 Task: Search one way flight ticket for 4 adults, 2 children, 2 infants in seat and 1 infant on lap in economy from Greenville: Greenville-spartanburg International Airport (roger Milliken Field) to Laramie: Laramie Regional Airport on 5-3-2023. Choice of flights is Westjet. Number of bags: 10 checked bags. Price is upto 100000. Outbound departure time preference is 9:45.
Action: Mouse moved to (338, 134)
Screenshot: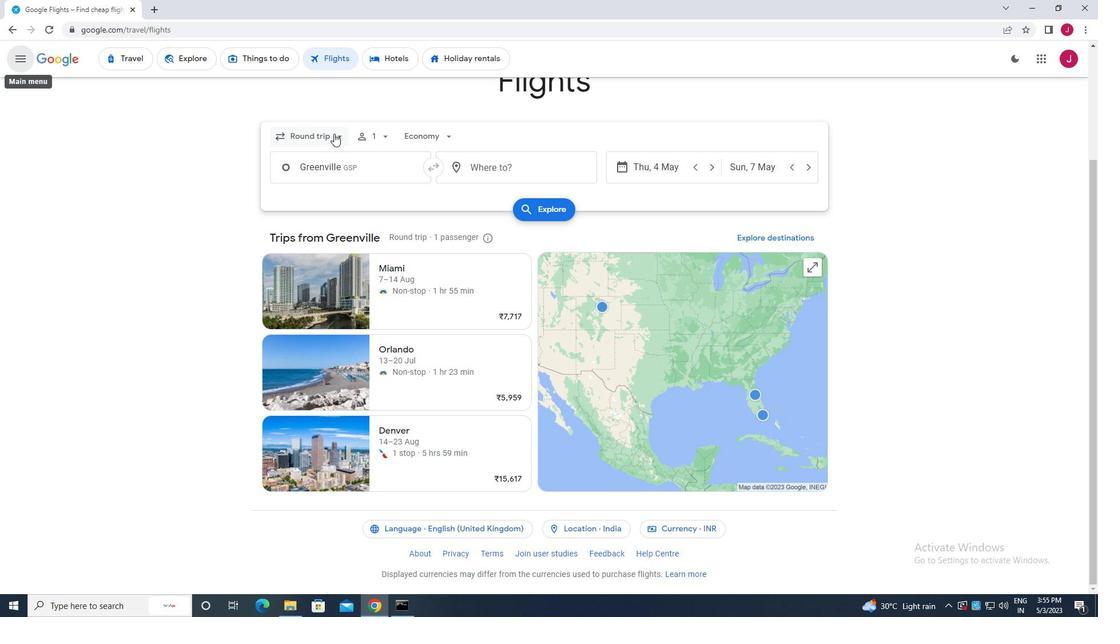
Action: Mouse pressed left at (338, 134)
Screenshot: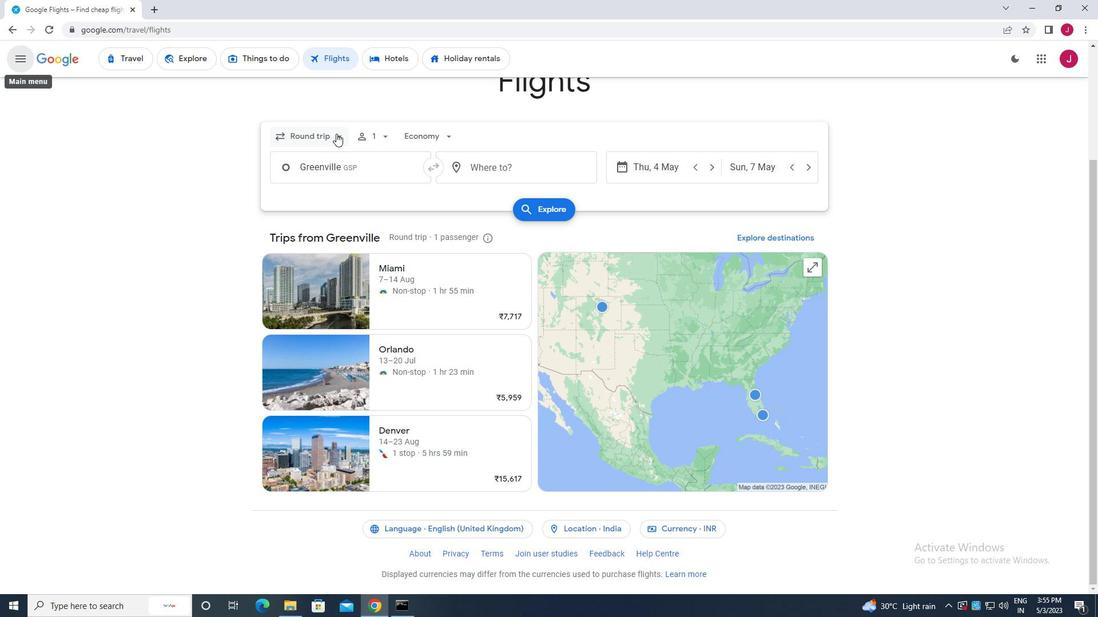 
Action: Mouse moved to (330, 189)
Screenshot: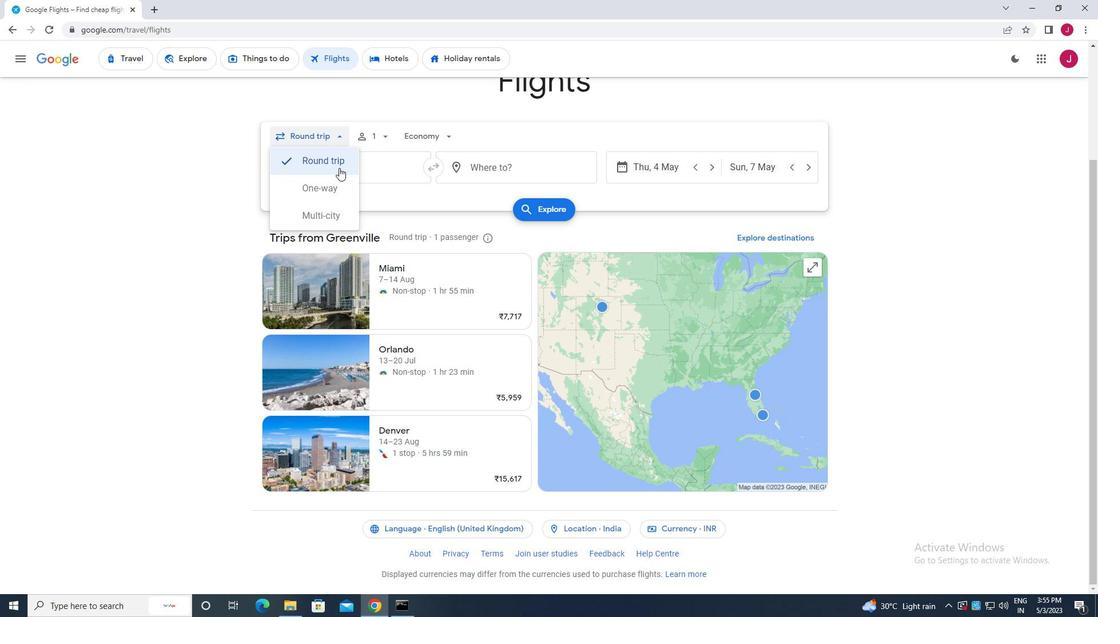 
Action: Mouse pressed left at (330, 189)
Screenshot: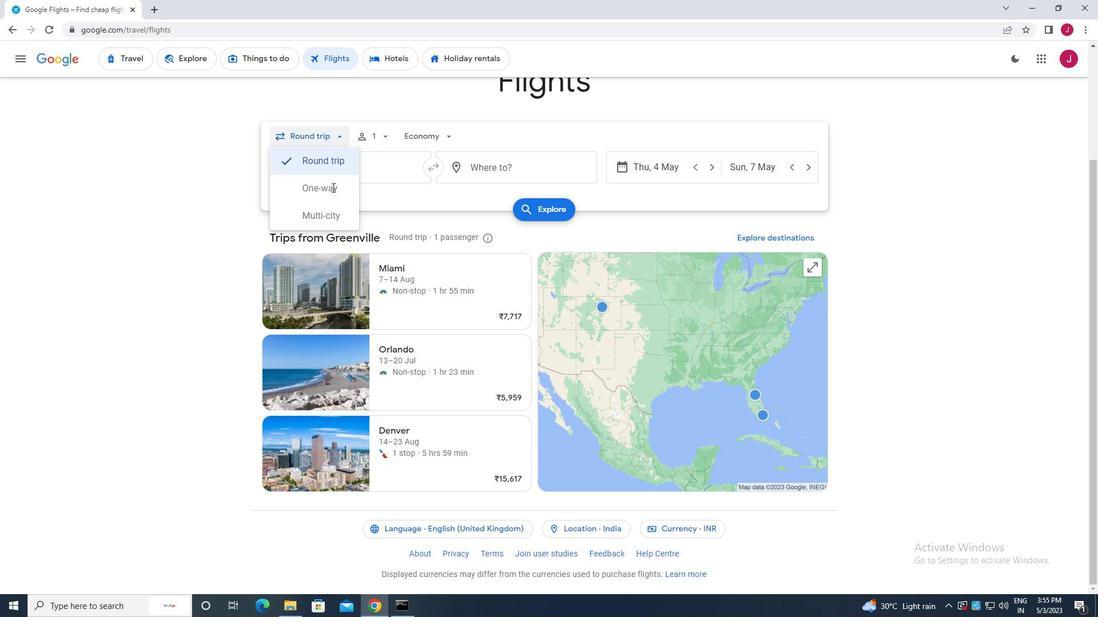 
Action: Mouse moved to (379, 134)
Screenshot: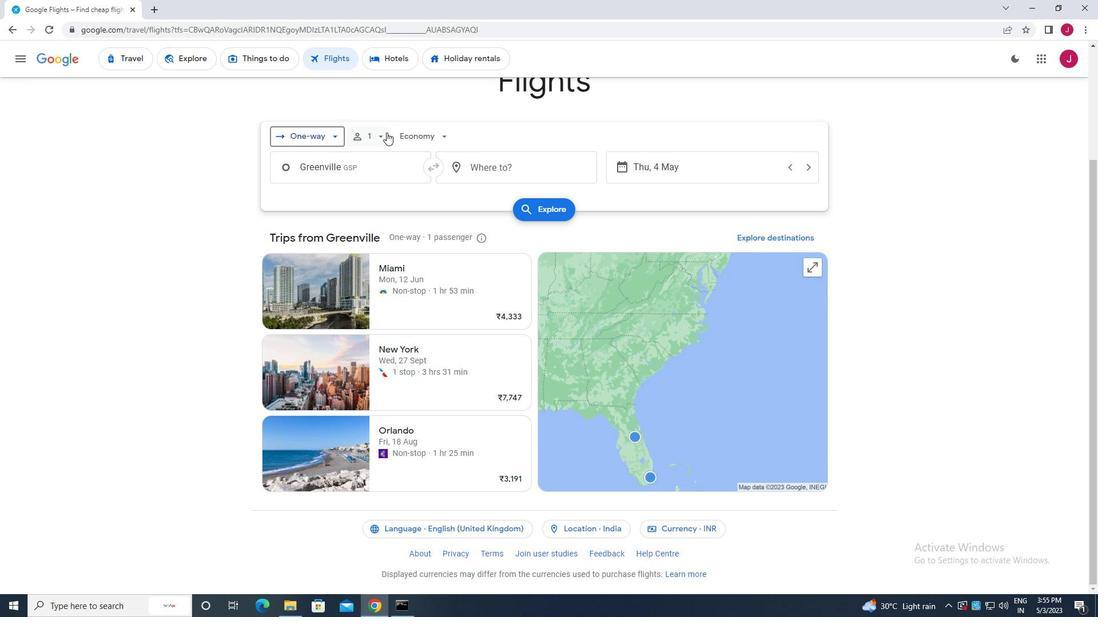 
Action: Mouse pressed left at (379, 134)
Screenshot: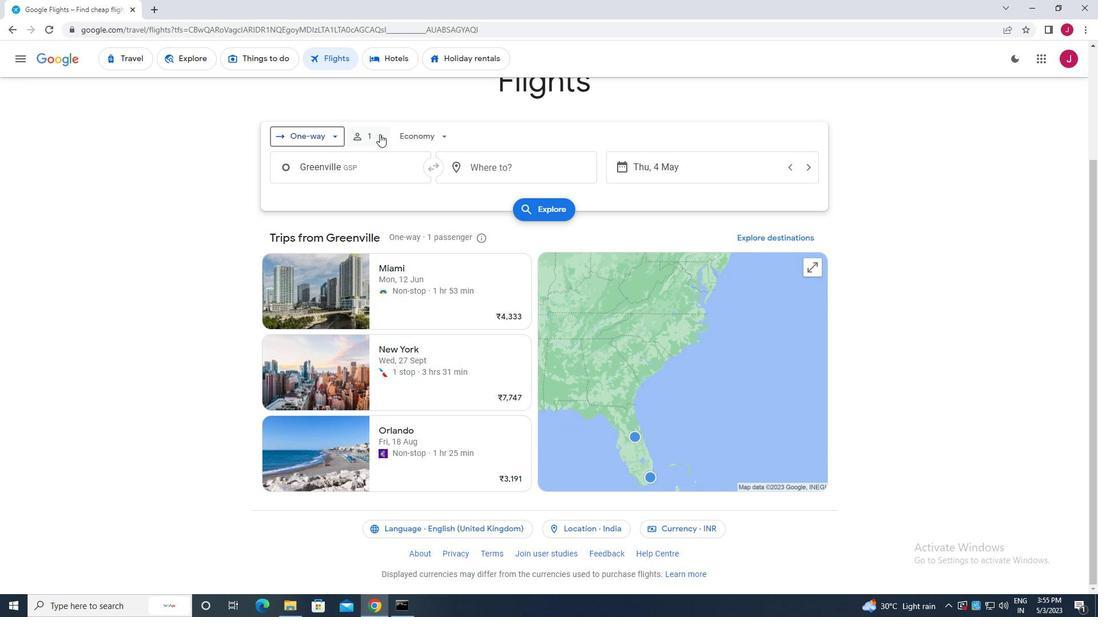 
Action: Mouse moved to (474, 166)
Screenshot: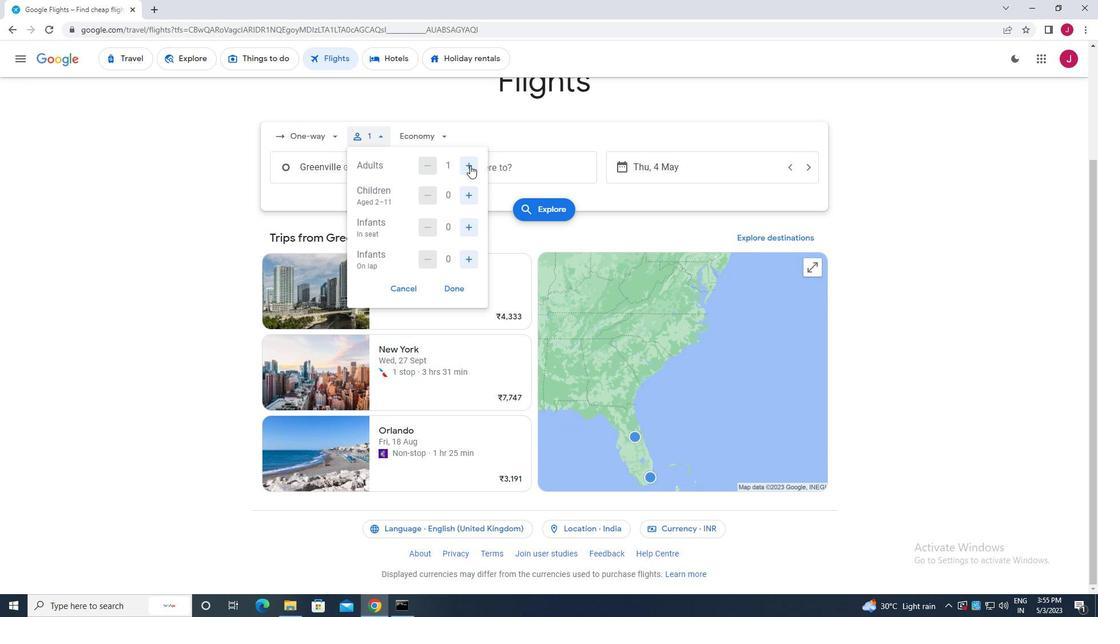 
Action: Mouse pressed left at (474, 166)
Screenshot: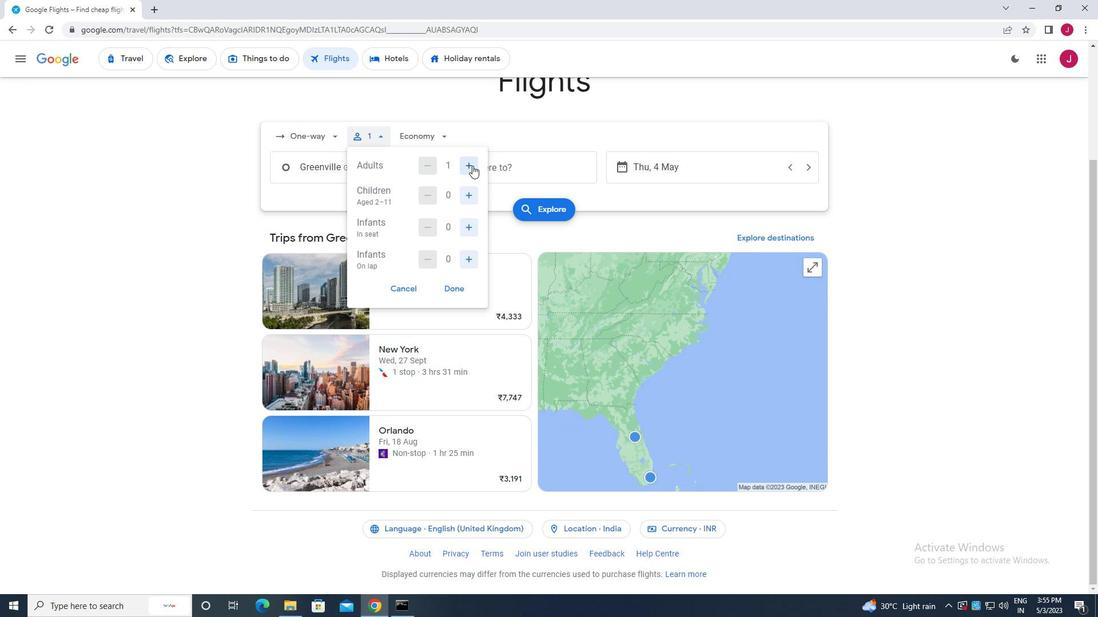 
Action: Mouse pressed left at (474, 166)
Screenshot: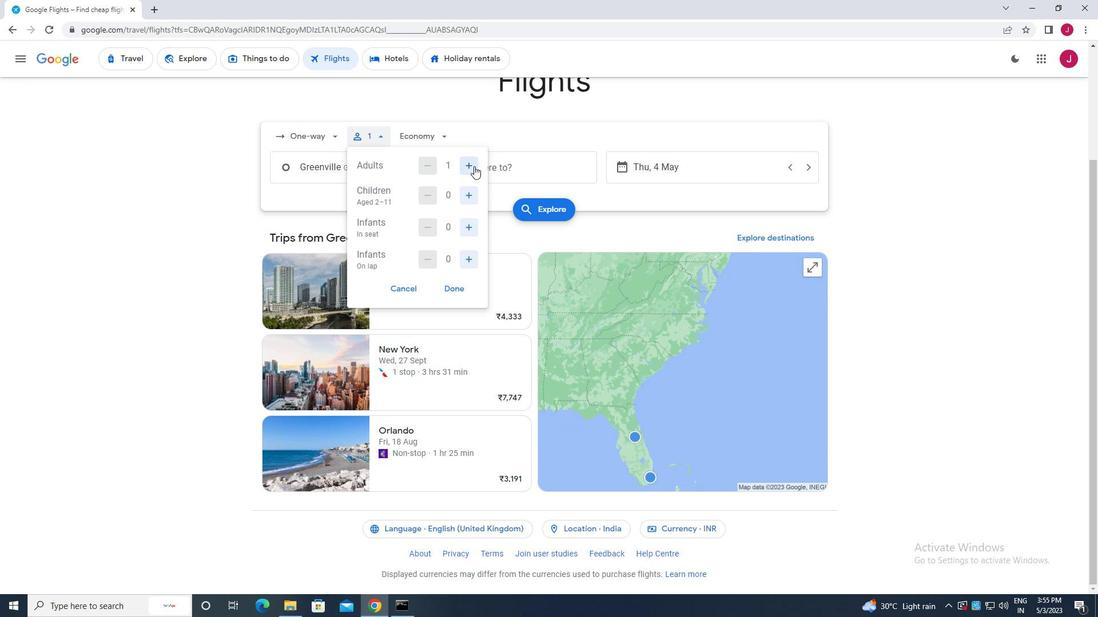 
Action: Mouse pressed left at (474, 166)
Screenshot: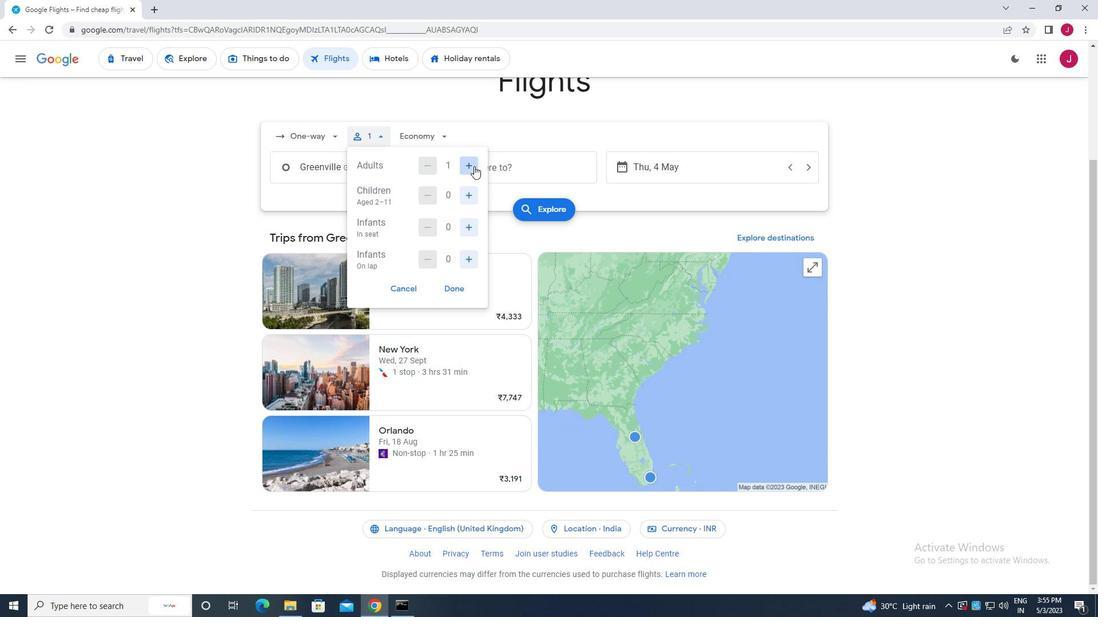 
Action: Mouse moved to (470, 201)
Screenshot: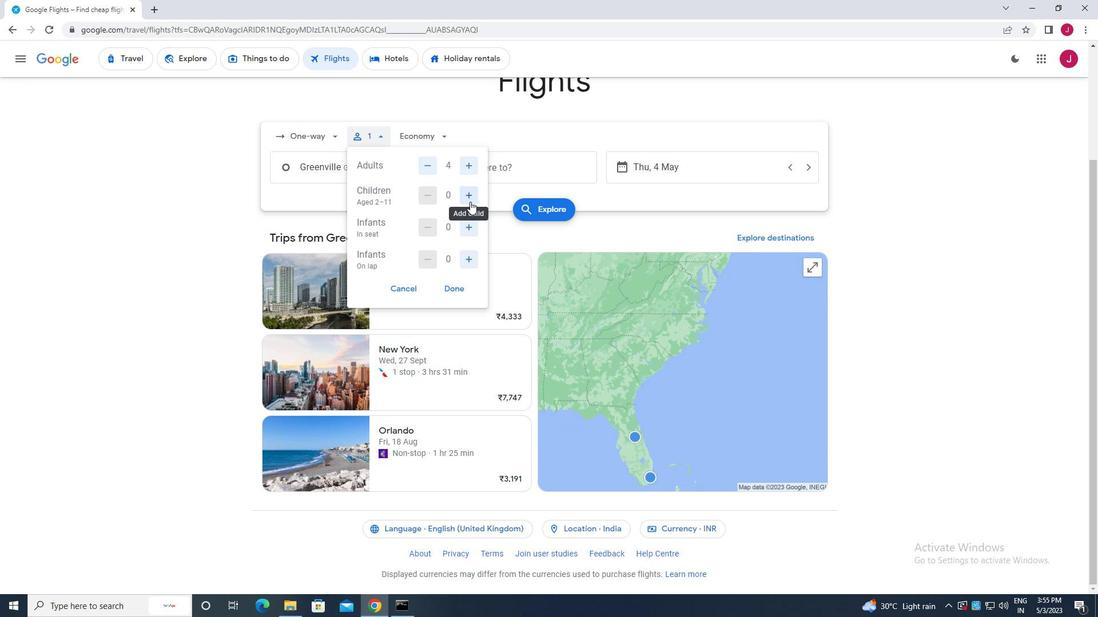
Action: Mouse pressed left at (470, 201)
Screenshot: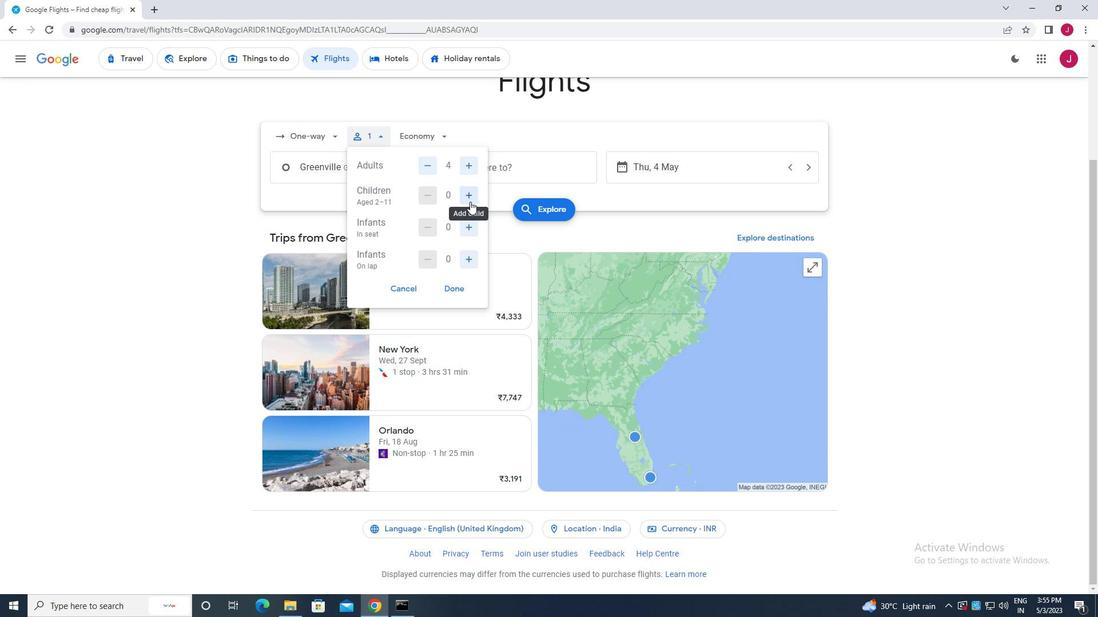 
Action: Mouse pressed left at (470, 201)
Screenshot: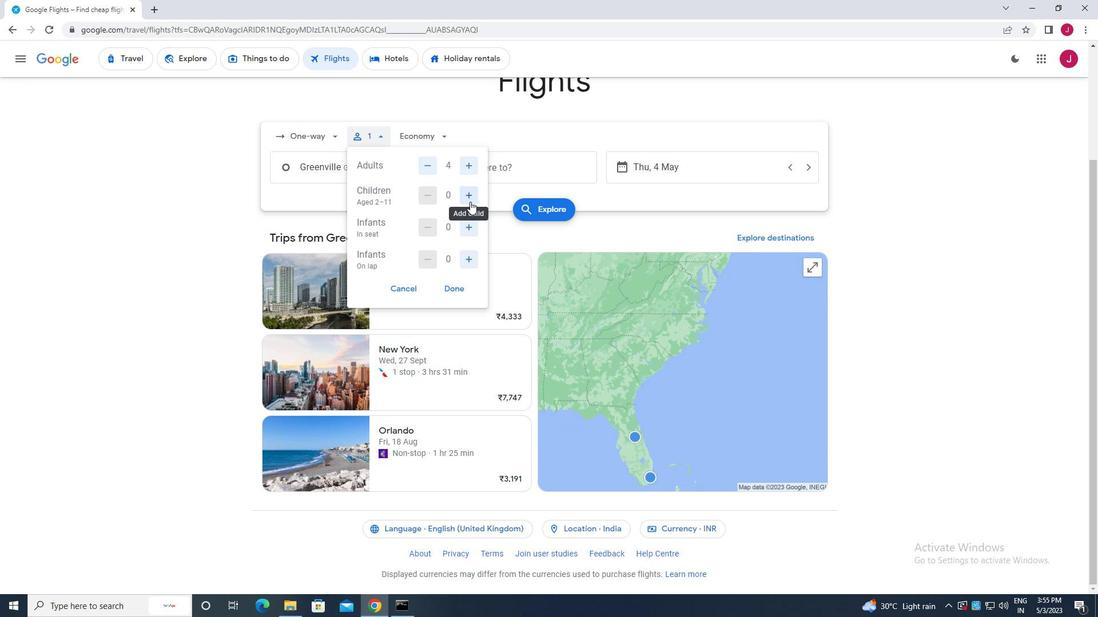 
Action: Mouse moved to (469, 231)
Screenshot: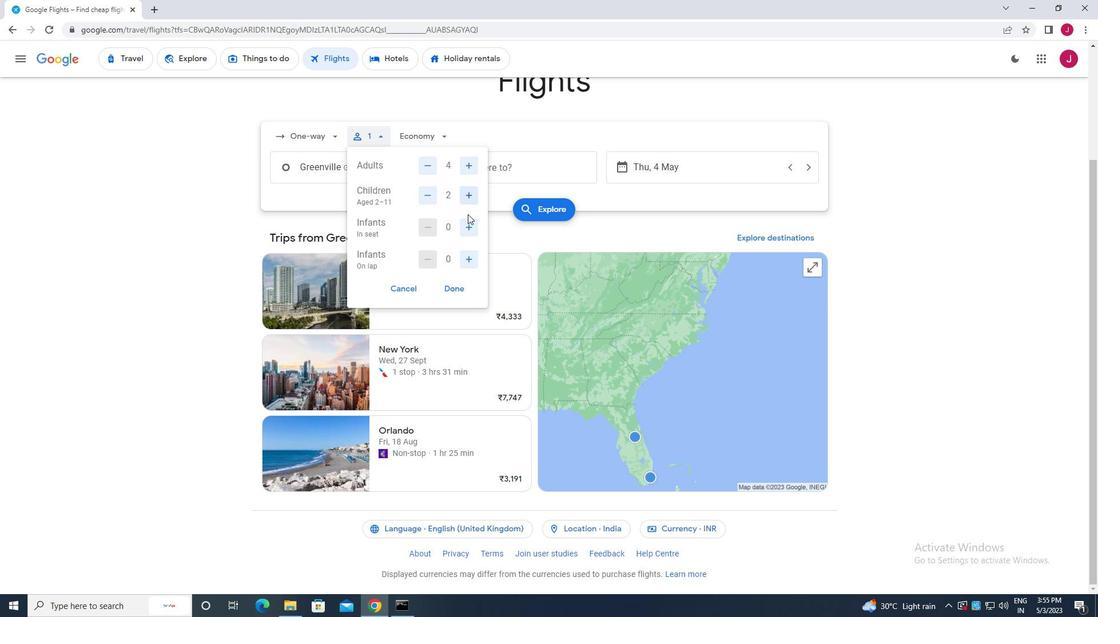
Action: Mouse pressed left at (469, 231)
Screenshot: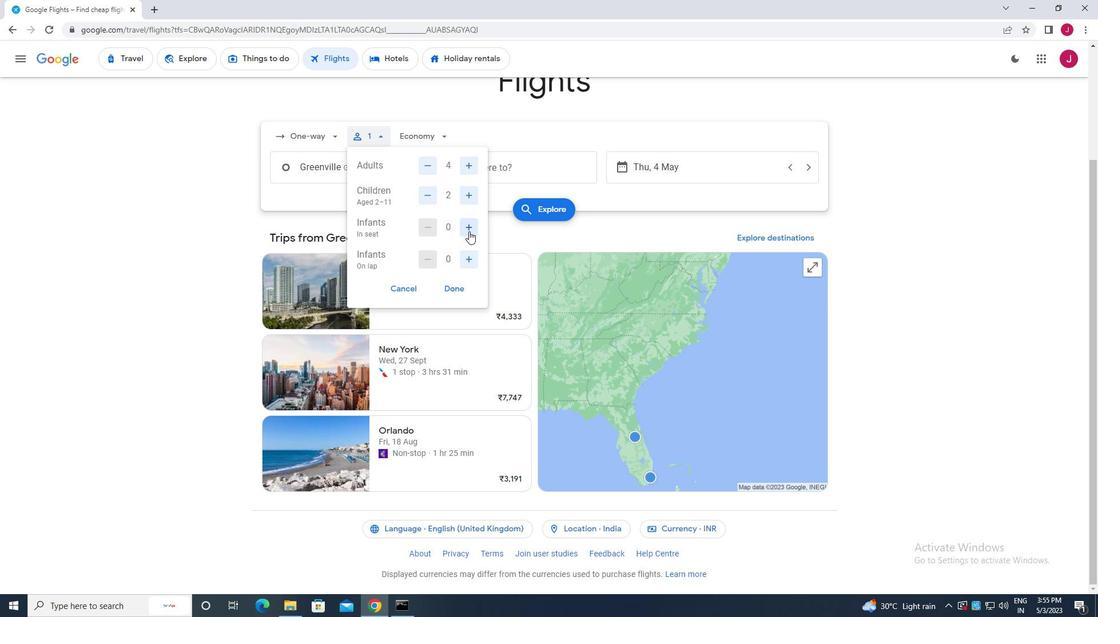 
Action: Mouse pressed left at (469, 231)
Screenshot: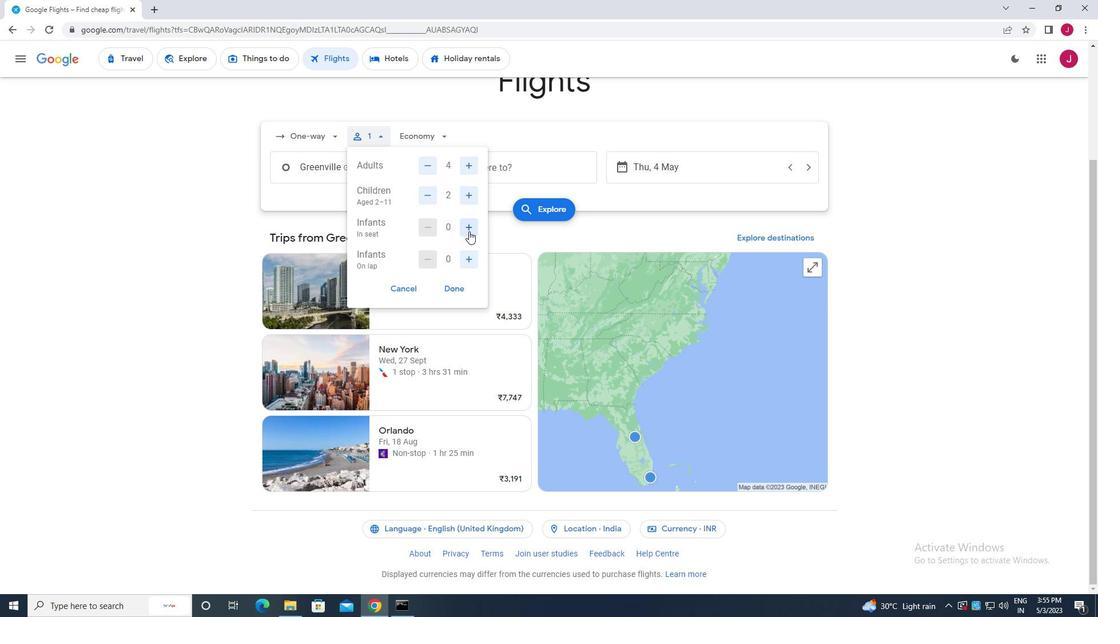 
Action: Mouse moved to (468, 259)
Screenshot: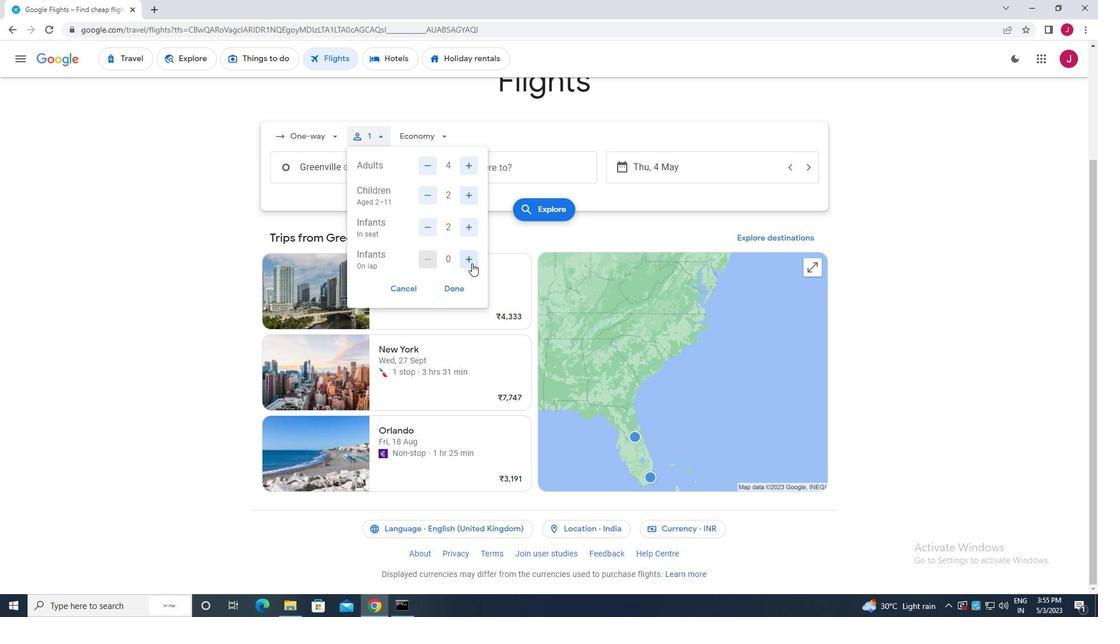 
Action: Mouse pressed left at (468, 259)
Screenshot: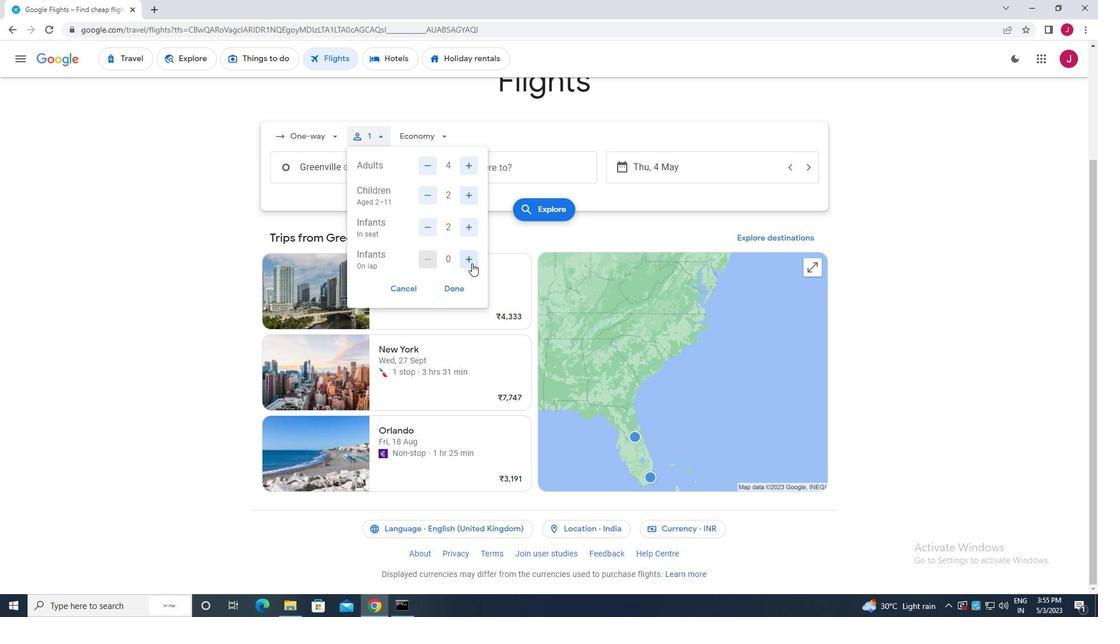 
Action: Mouse moved to (457, 290)
Screenshot: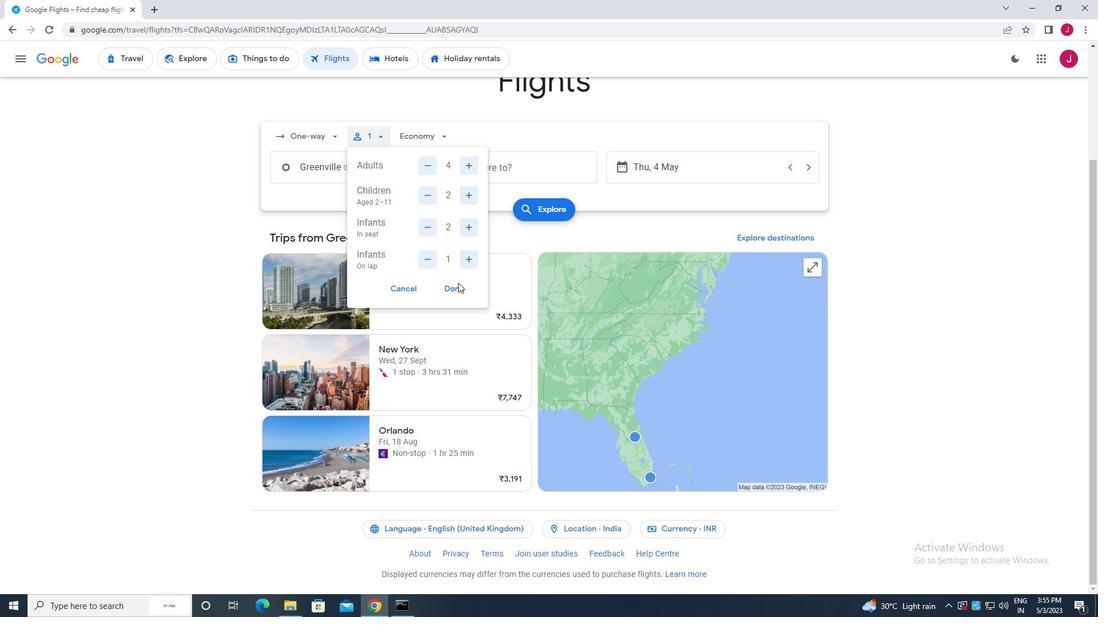 
Action: Mouse pressed left at (457, 290)
Screenshot: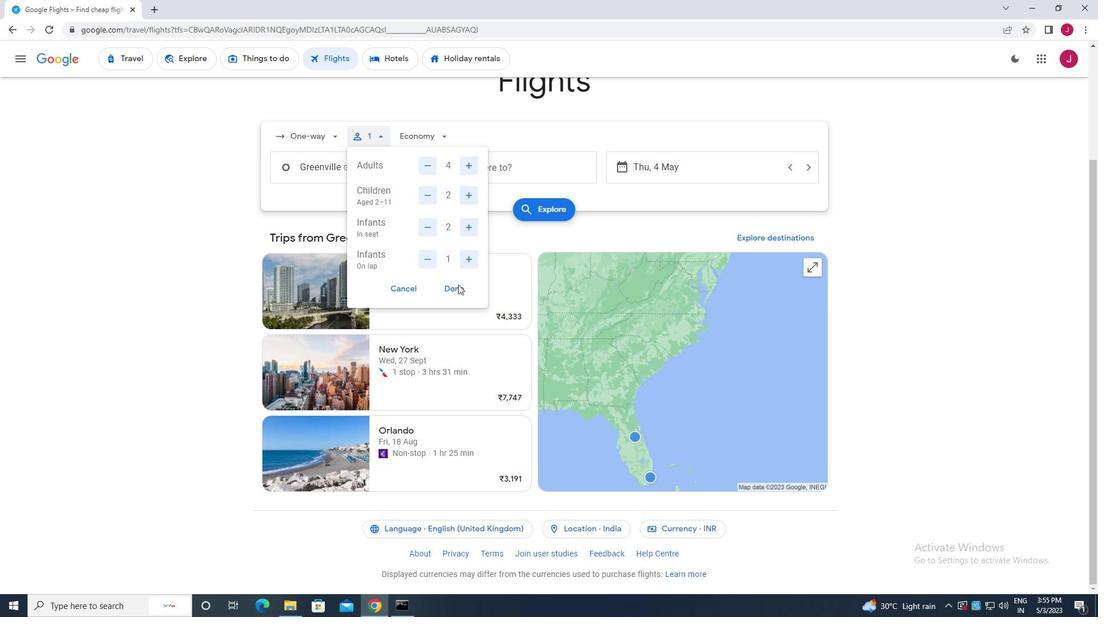 
Action: Mouse moved to (417, 137)
Screenshot: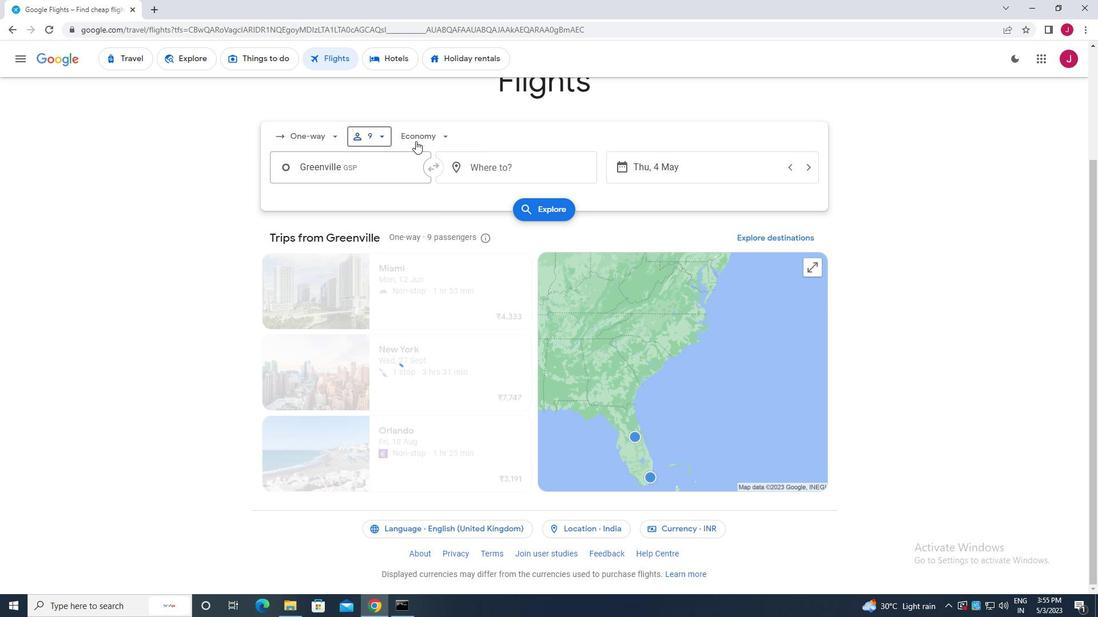 
Action: Mouse pressed left at (417, 137)
Screenshot: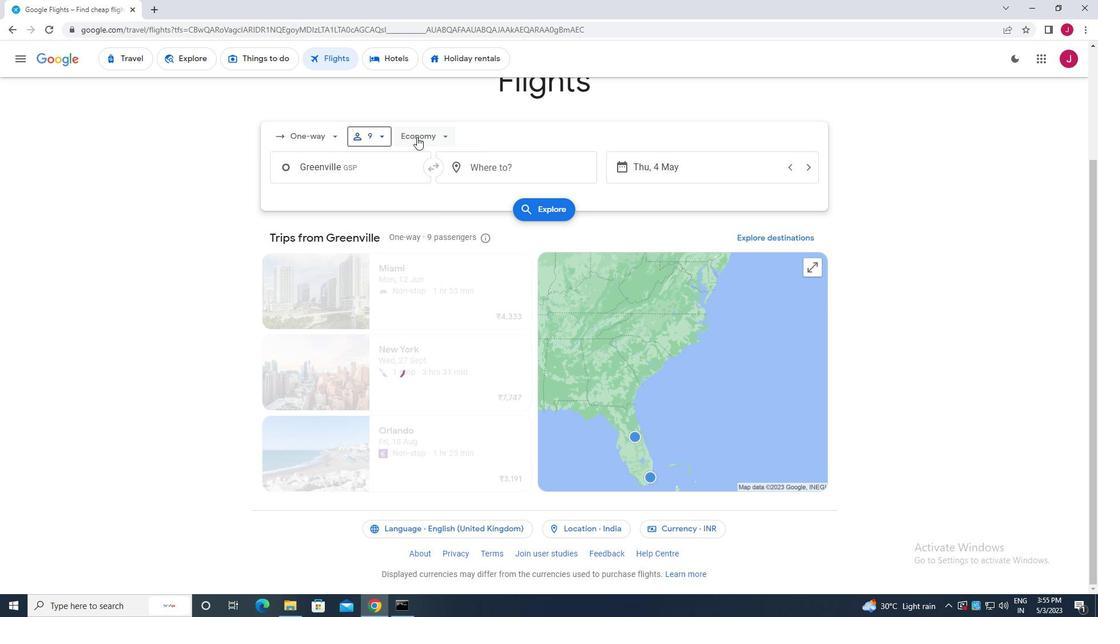 
Action: Mouse moved to (438, 164)
Screenshot: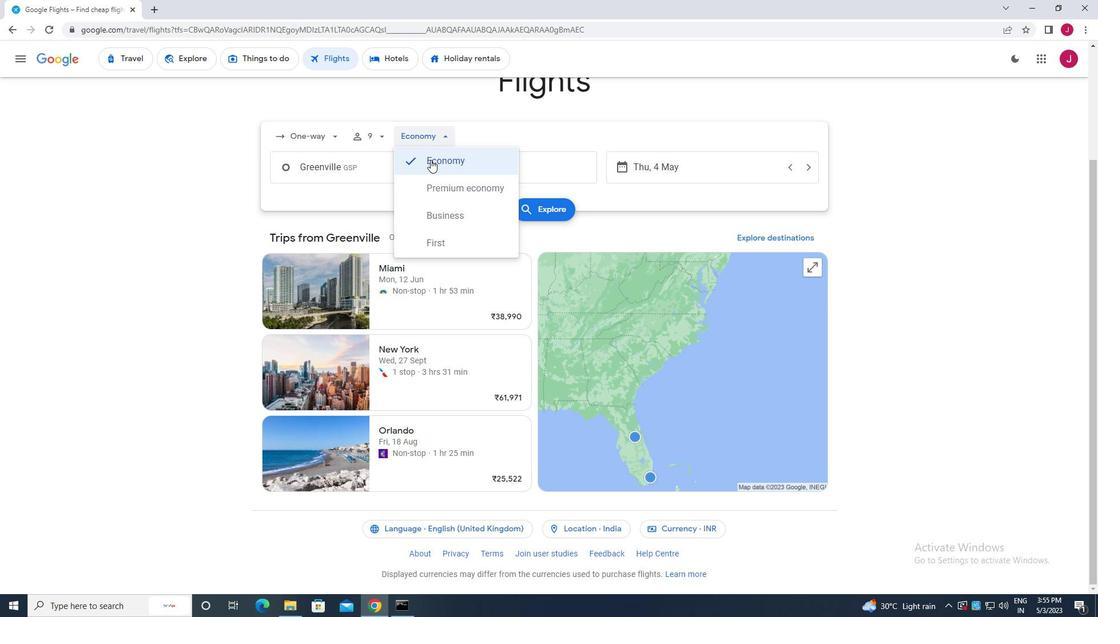 
Action: Mouse pressed left at (438, 164)
Screenshot: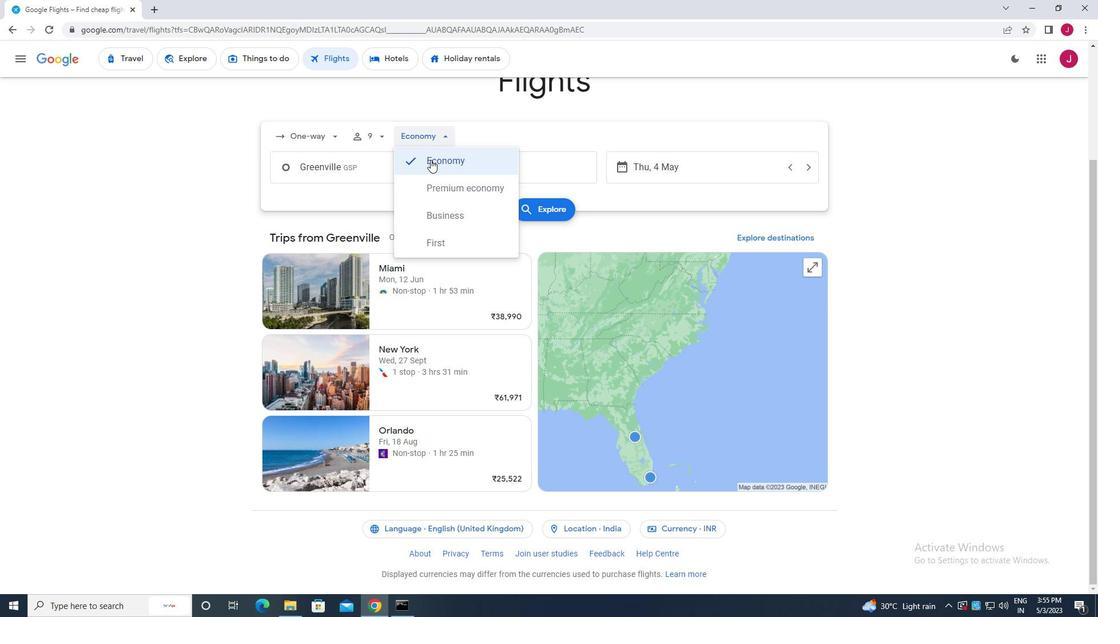 
Action: Mouse moved to (366, 164)
Screenshot: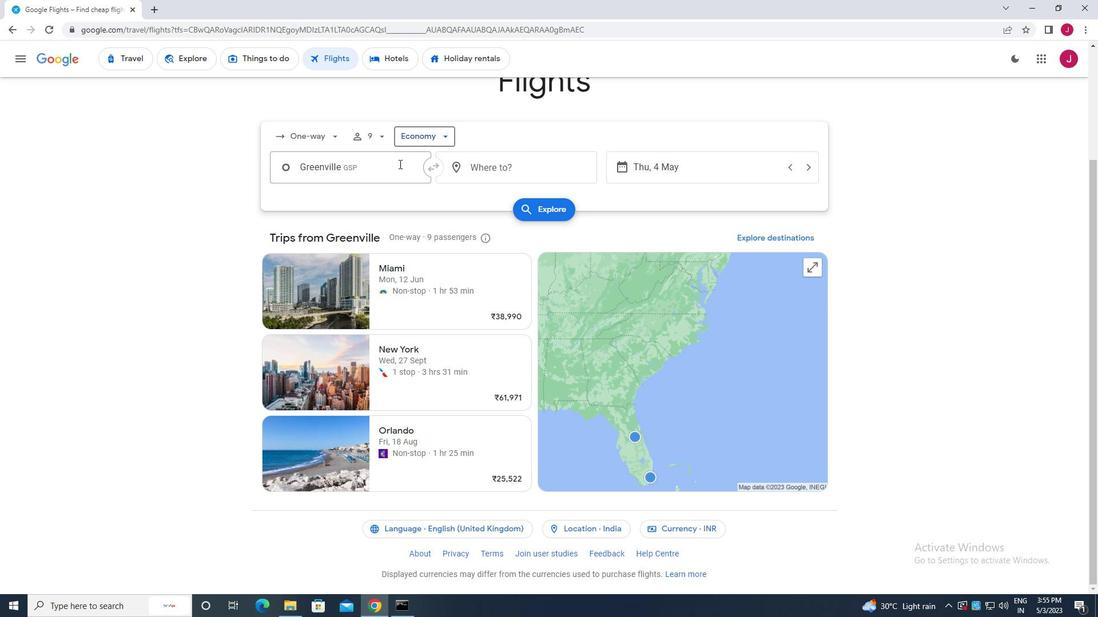 
Action: Mouse pressed left at (366, 164)
Screenshot: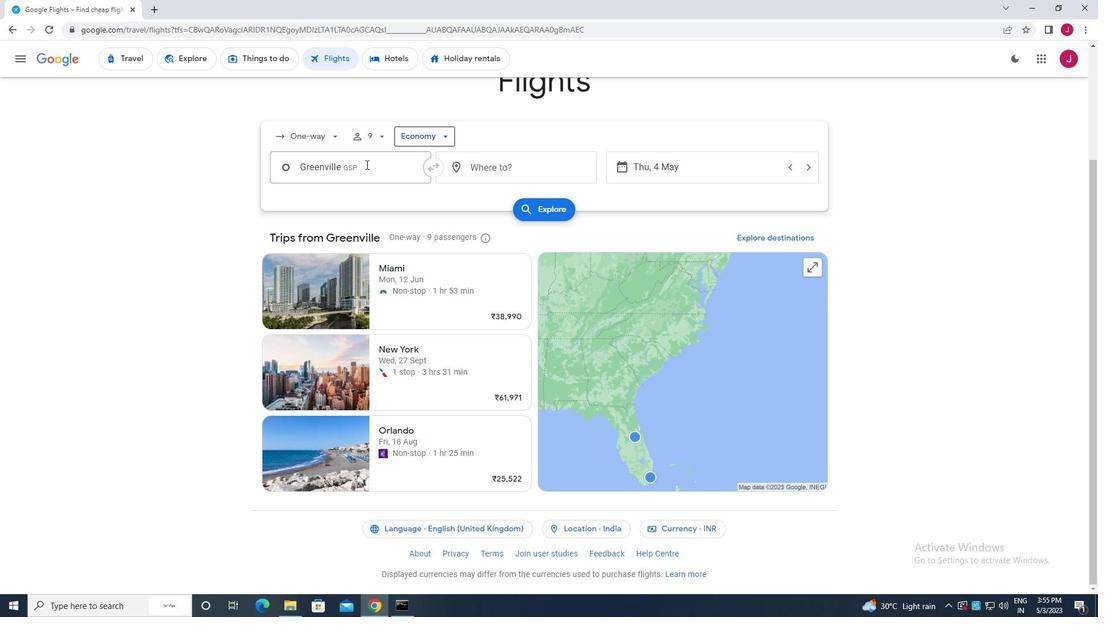 
Action: Key pressed greenv
Screenshot: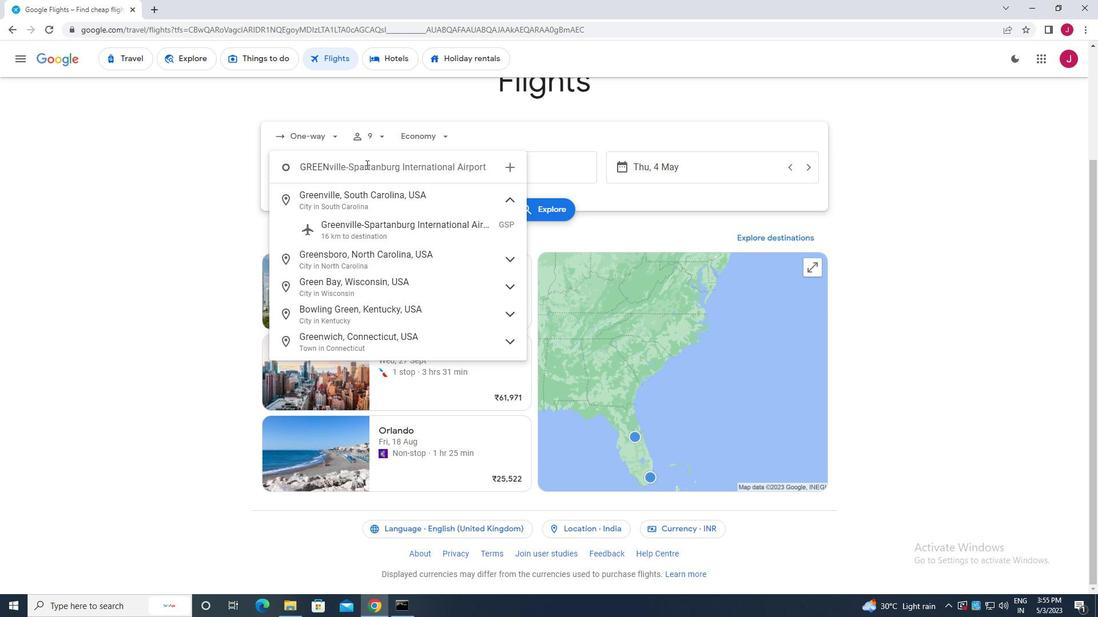 
Action: Mouse moved to (386, 235)
Screenshot: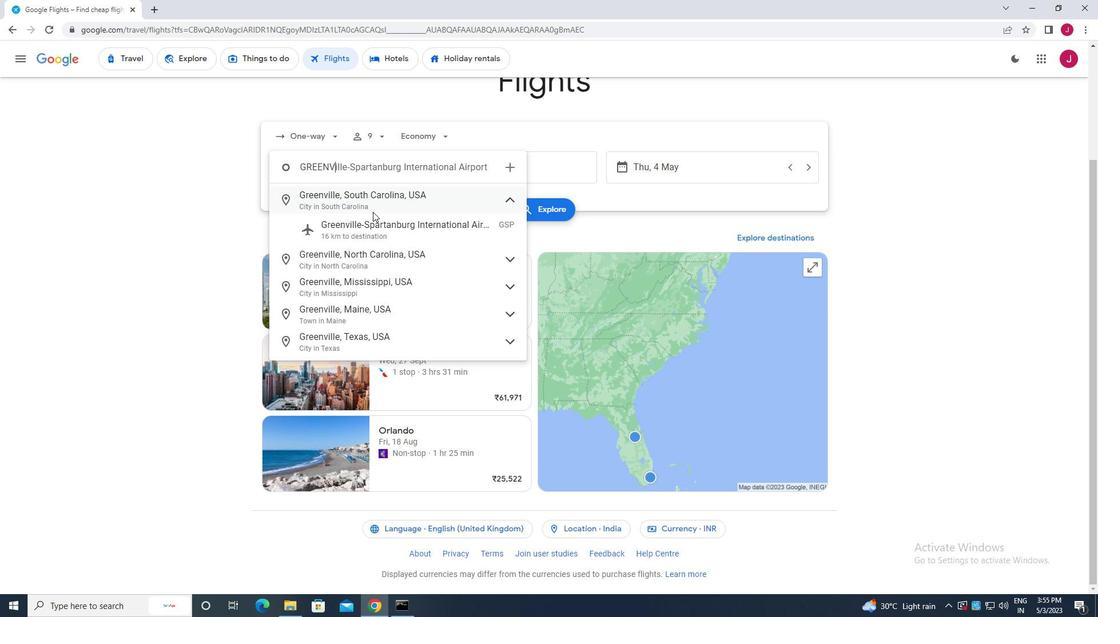 
Action: Mouse pressed left at (386, 235)
Screenshot: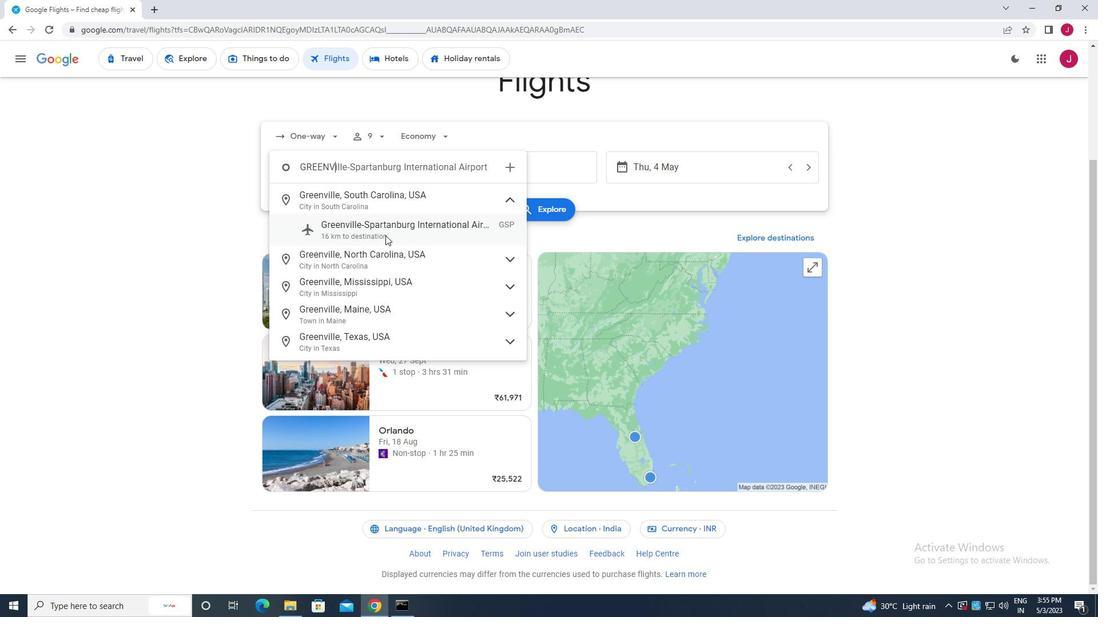 
Action: Mouse moved to (503, 169)
Screenshot: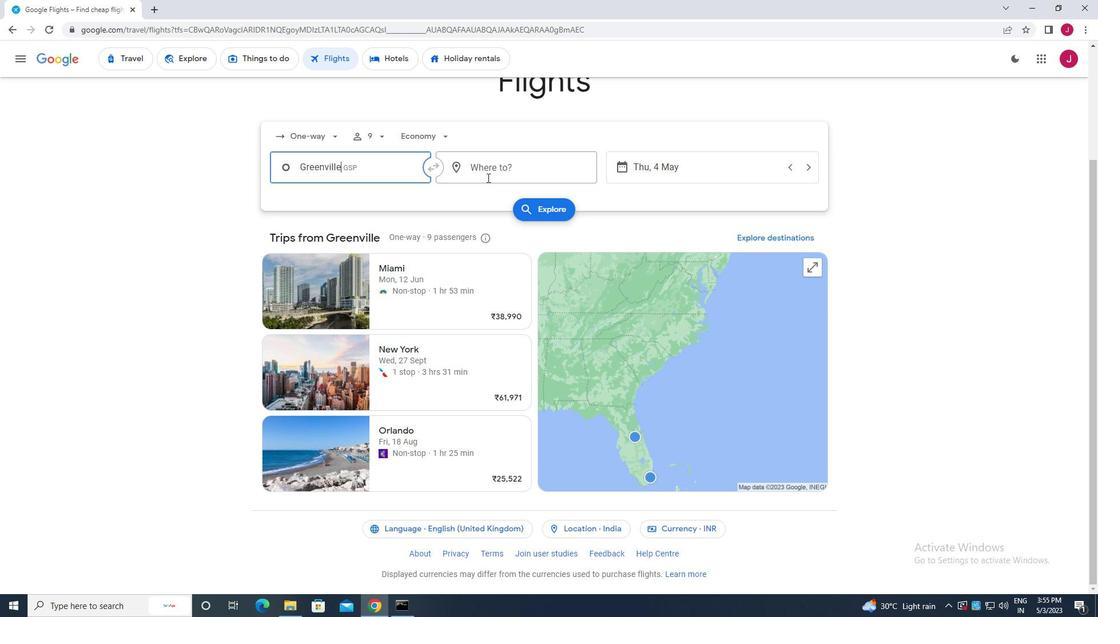 
Action: Mouse pressed left at (503, 169)
Screenshot: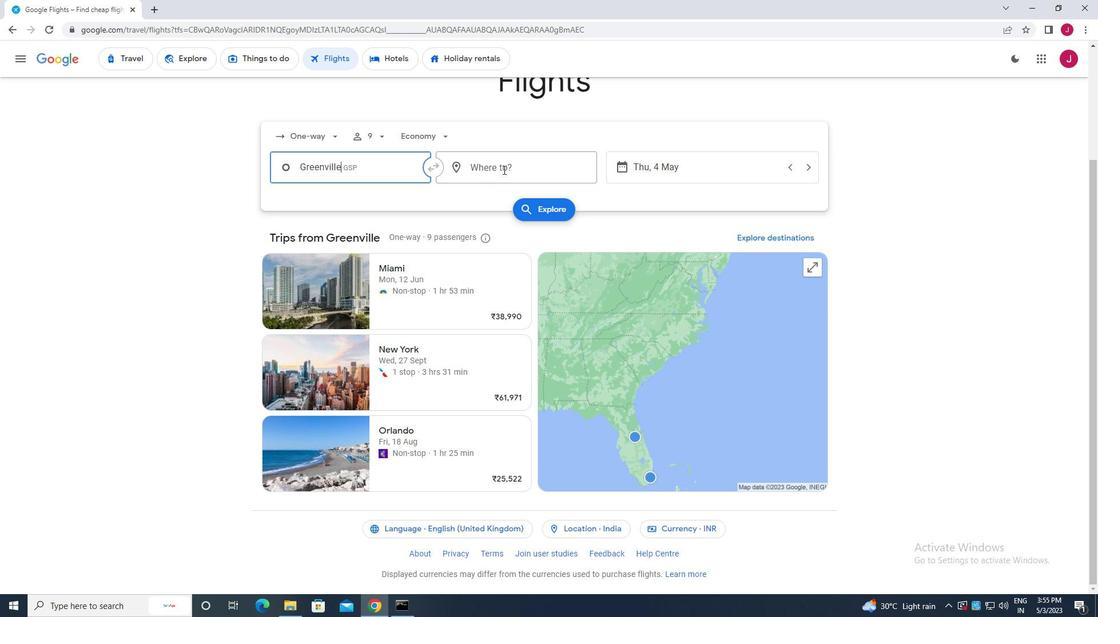 
Action: Mouse moved to (503, 169)
Screenshot: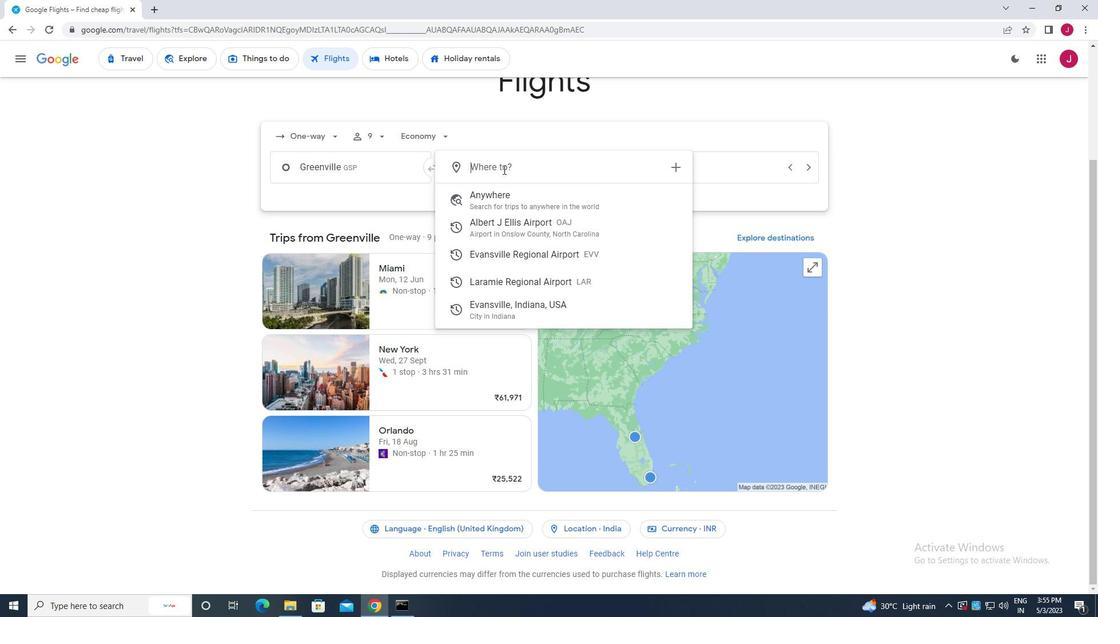
Action: Key pressed laram
Screenshot: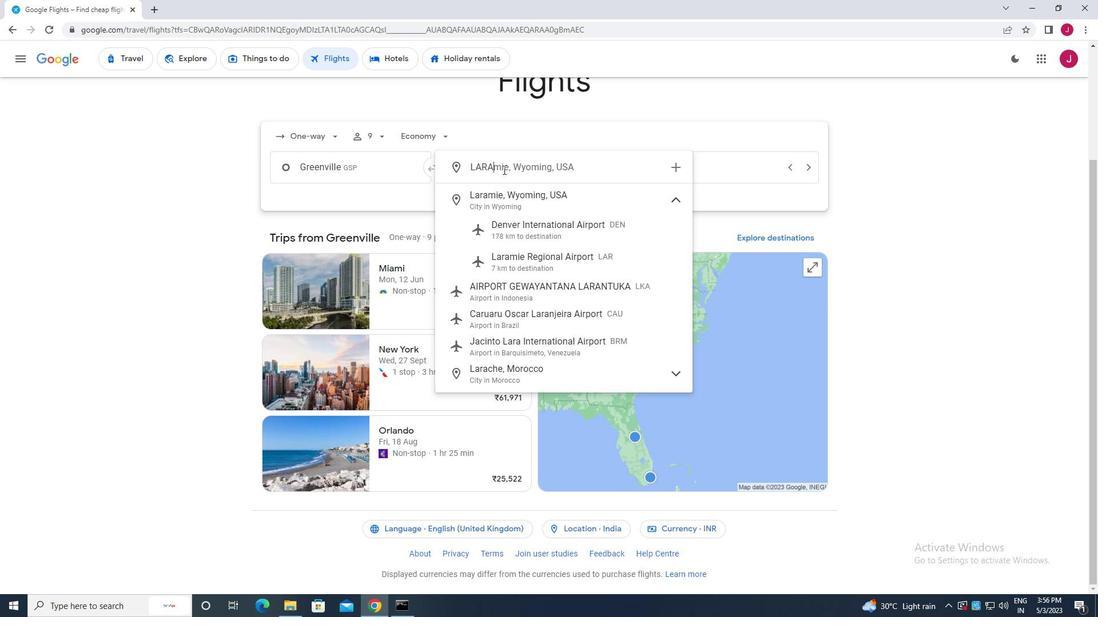 
Action: Mouse moved to (532, 255)
Screenshot: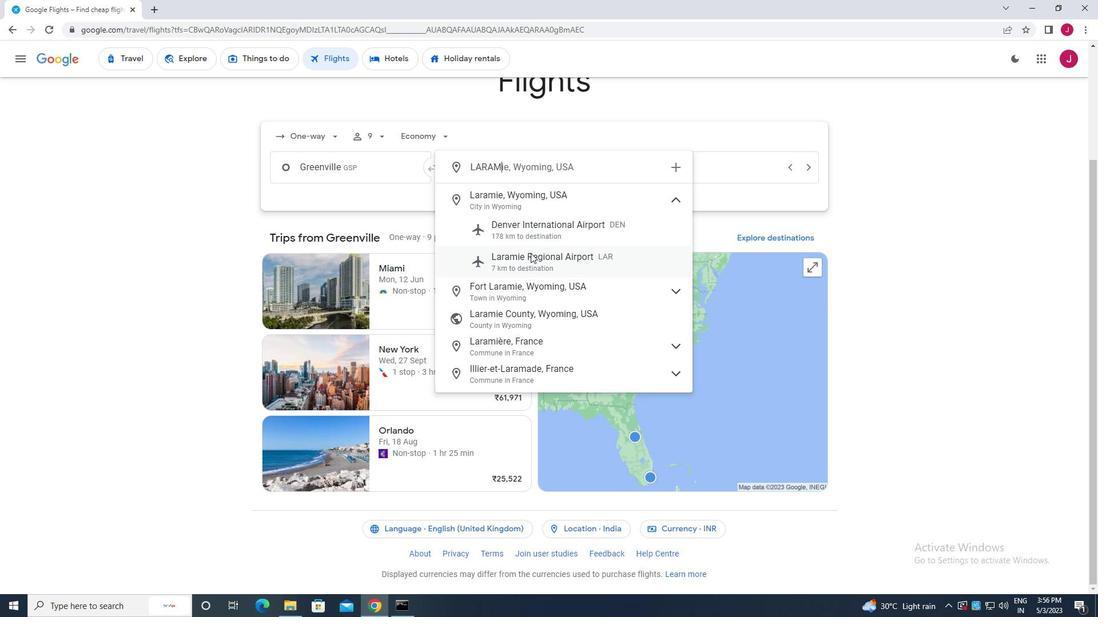 
Action: Mouse pressed left at (532, 255)
Screenshot: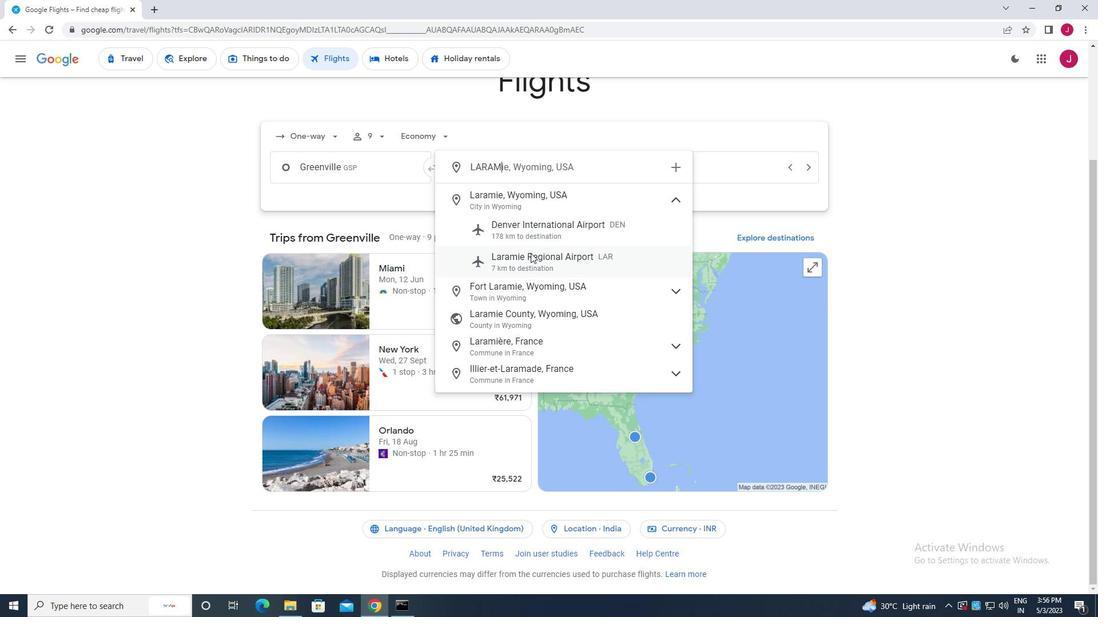 
Action: Mouse moved to (666, 163)
Screenshot: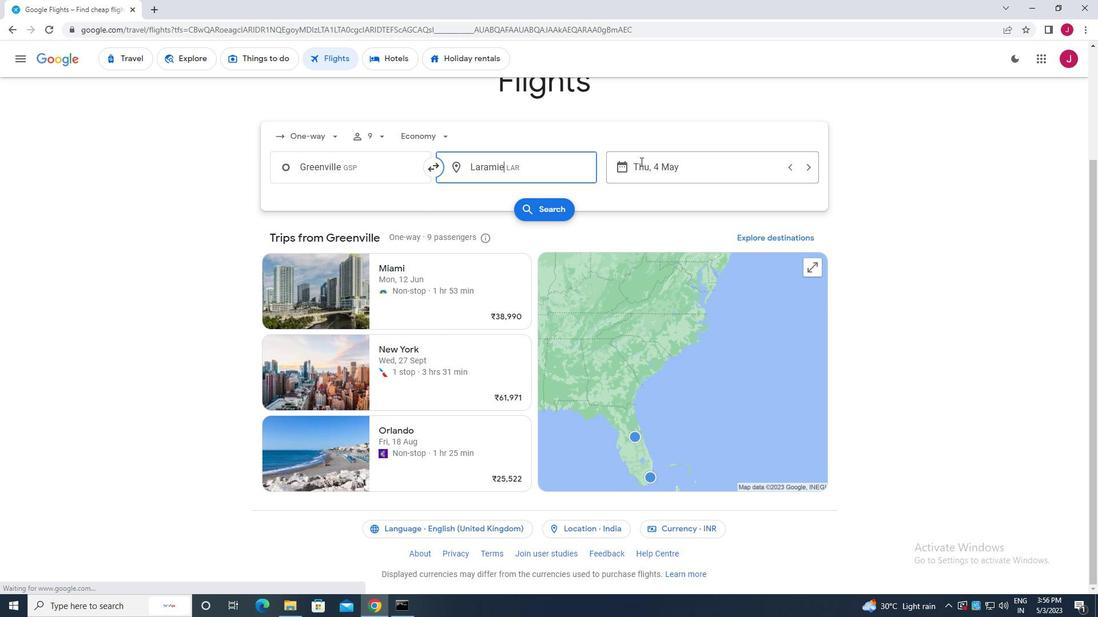 
Action: Mouse pressed left at (666, 163)
Screenshot: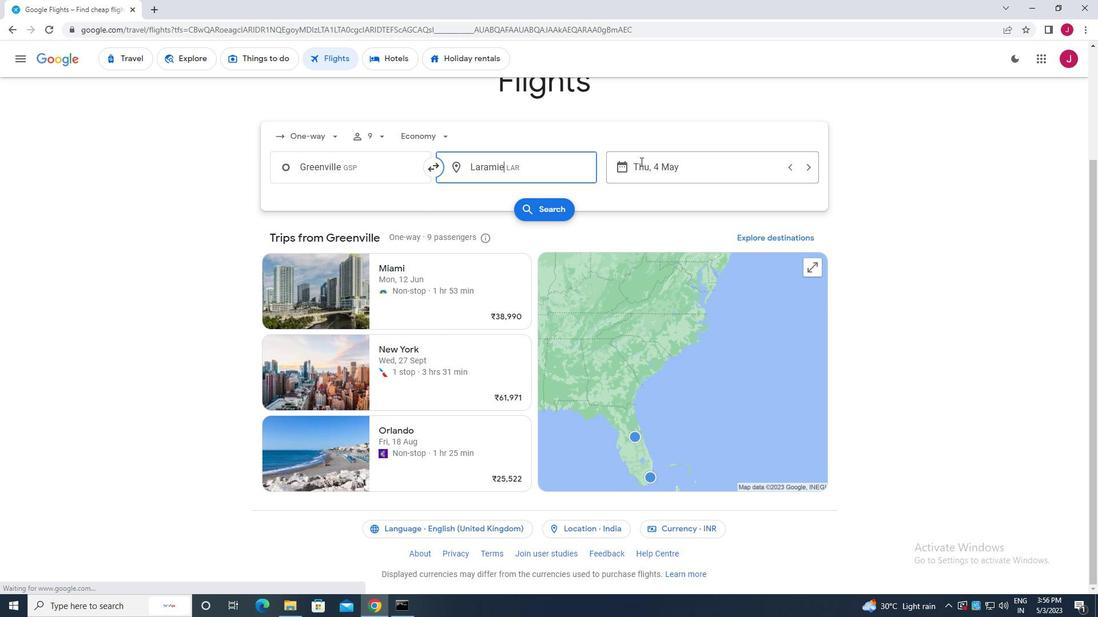 
Action: Mouse moved to (503, 252)
Screenshot: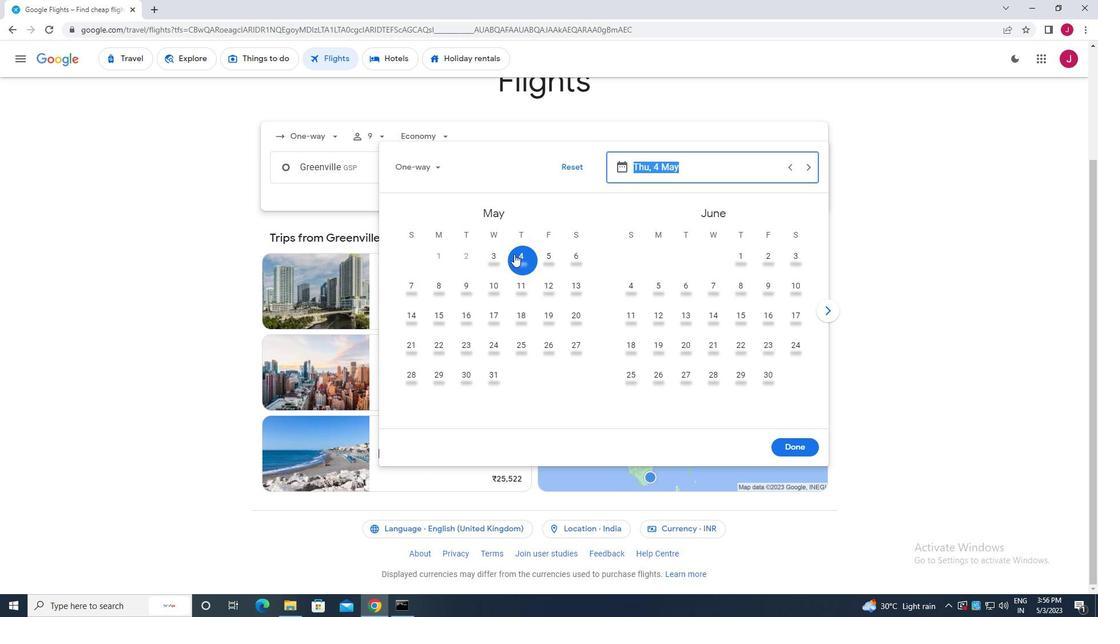 
Action: Mouse pressed left at (503, 252)
Screenshot: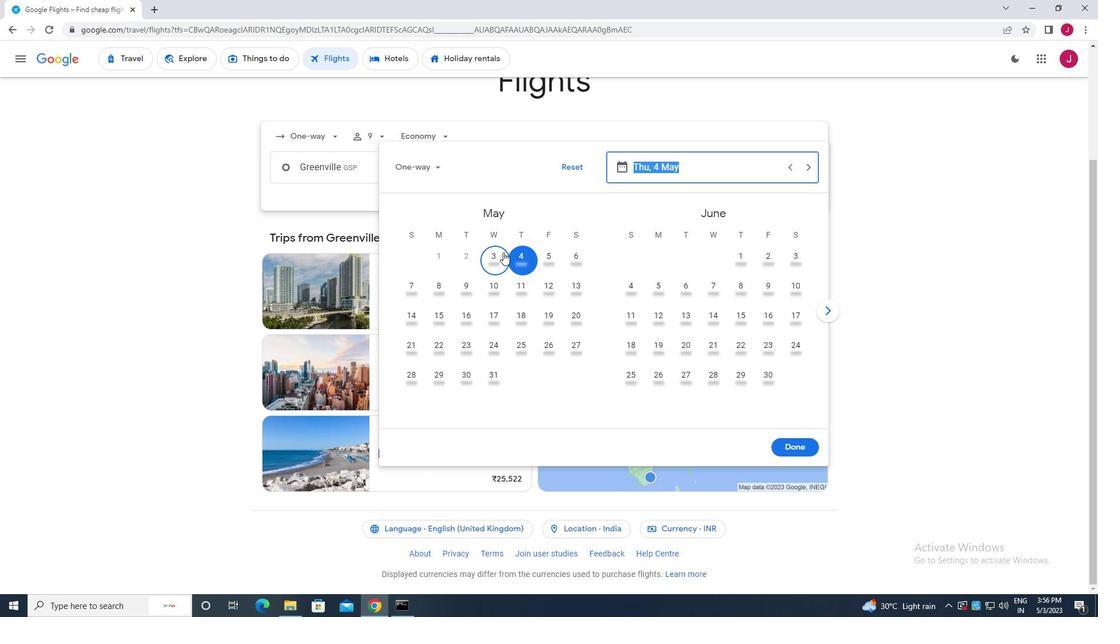 
Action: Mouse moved to (795, 446)
Screenshot: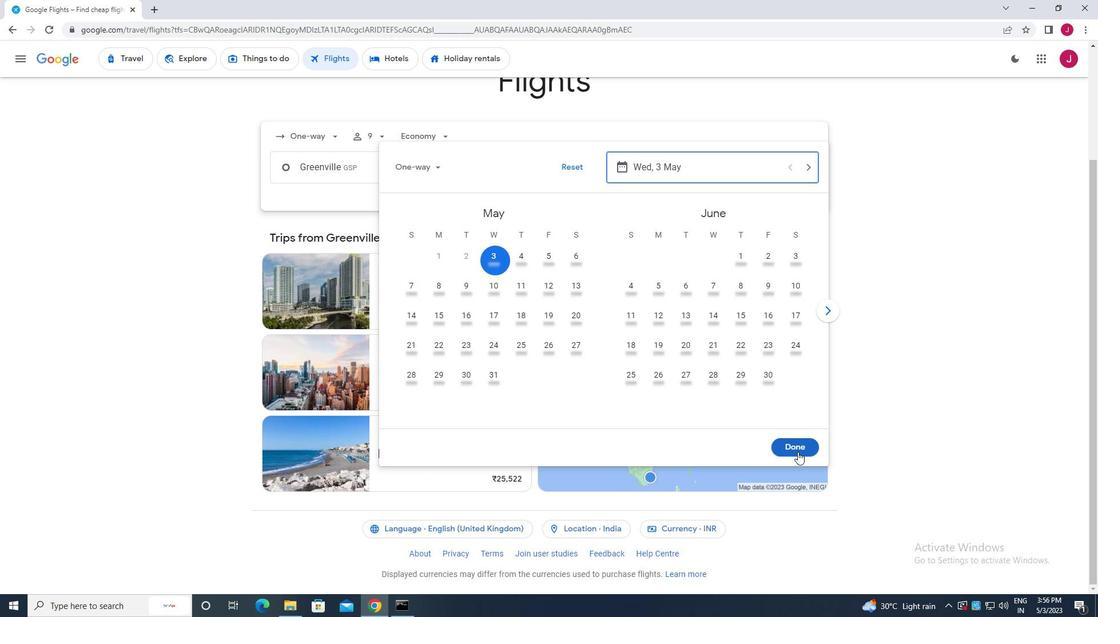
Action: Mouse pressed left at (795, 446)
Screenshot: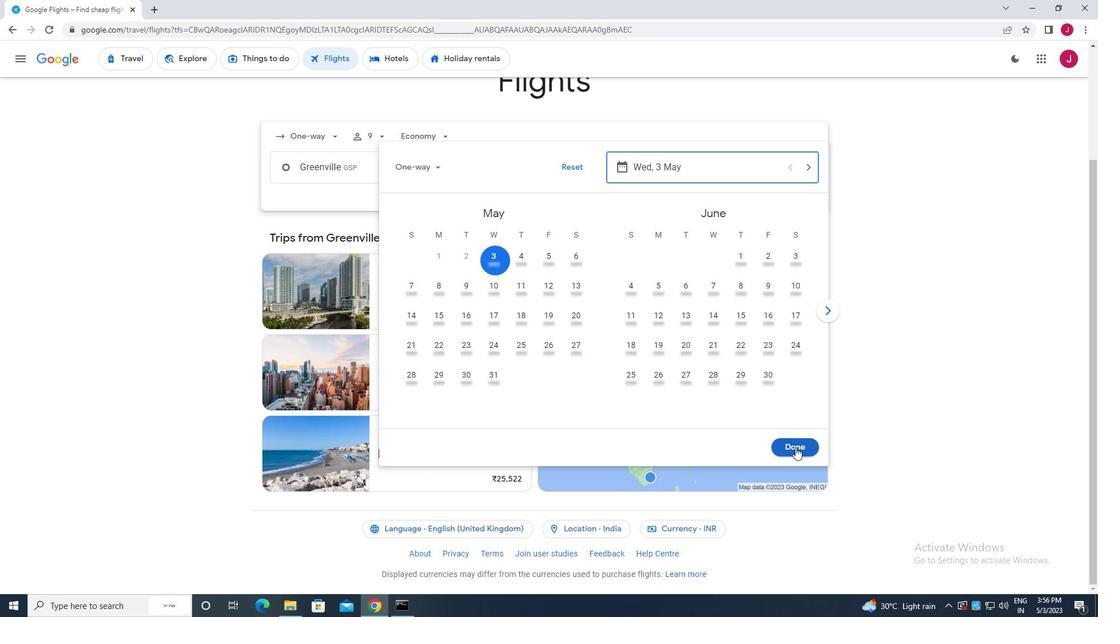 
Action: Mouse moved to (546, 211)
Screenshot: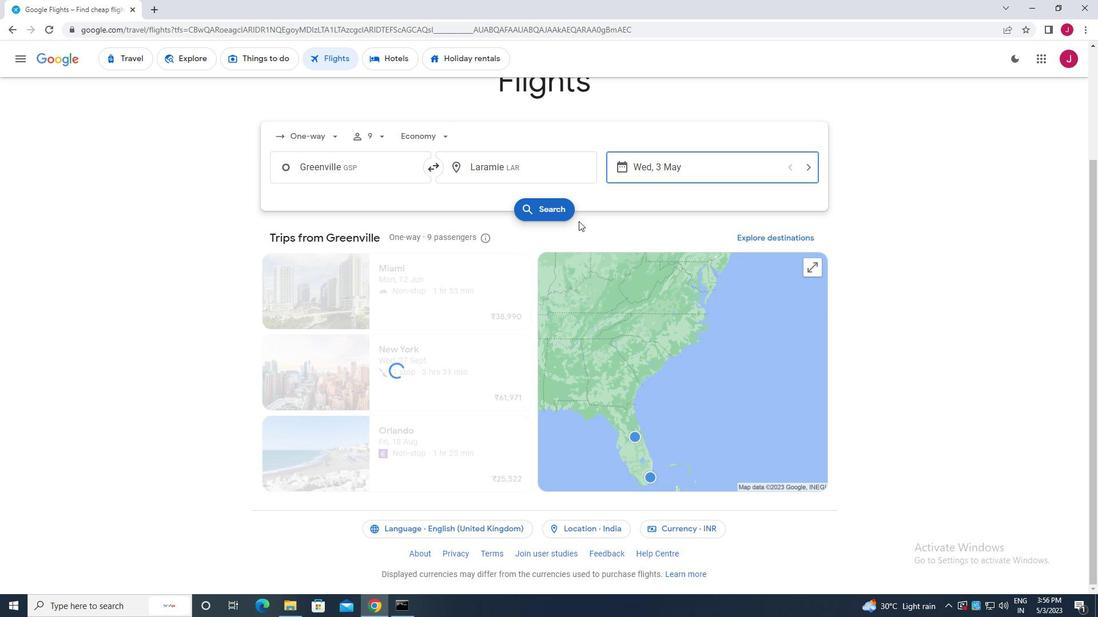 
Action: Mouse pressed left at (546, 211)
Screenshot: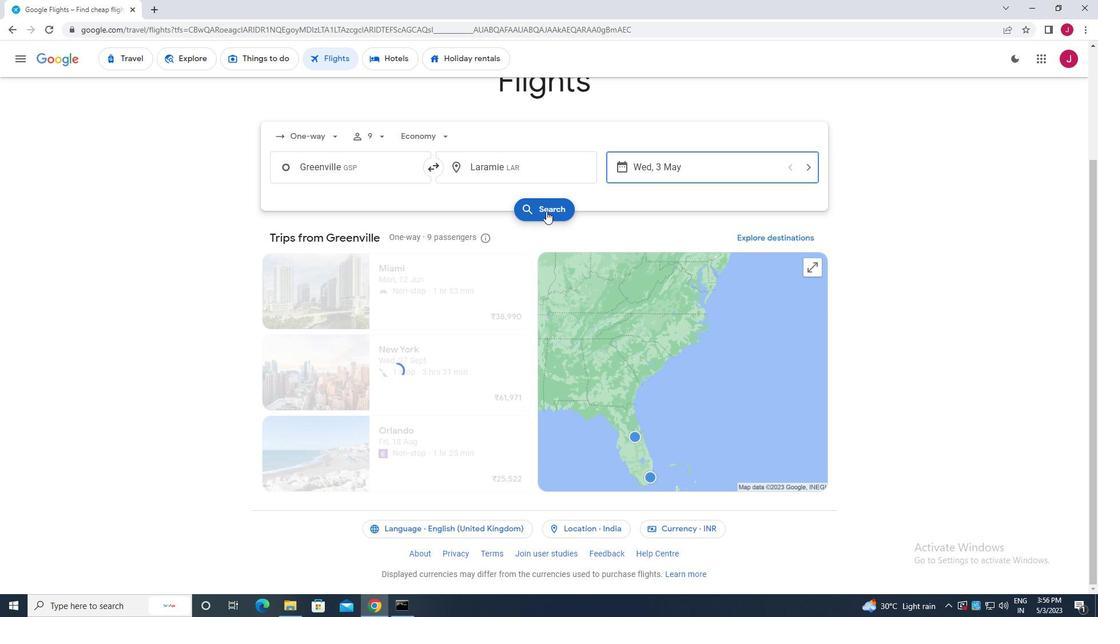 
Action: Mouse moved to (290, 161)
Screenshot: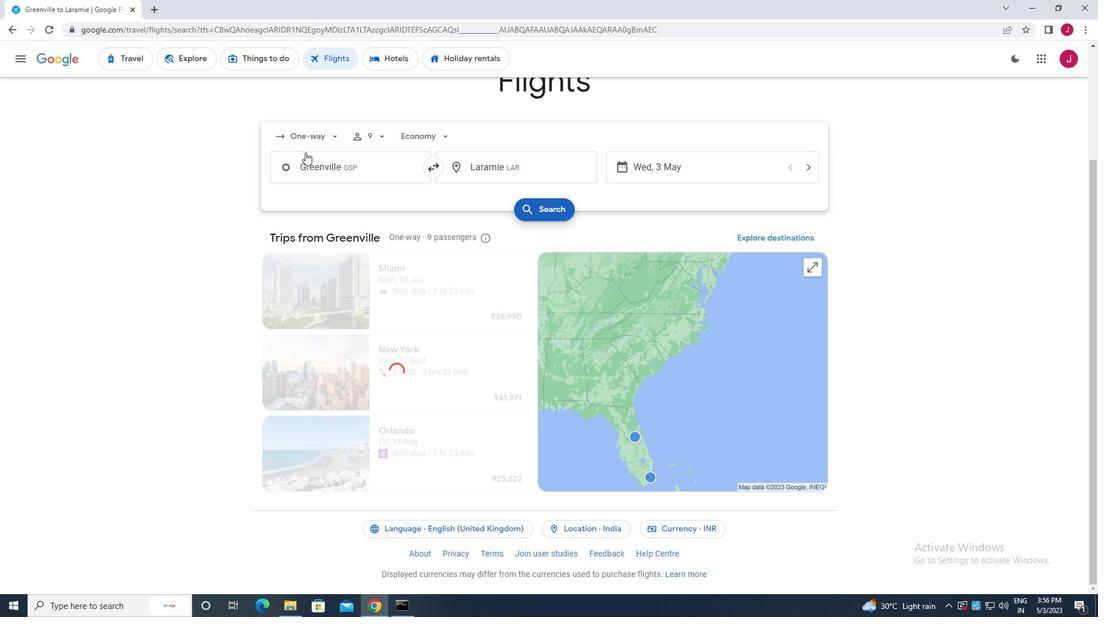
Action: Mouse pressed left at (290, 161)
Screenshot: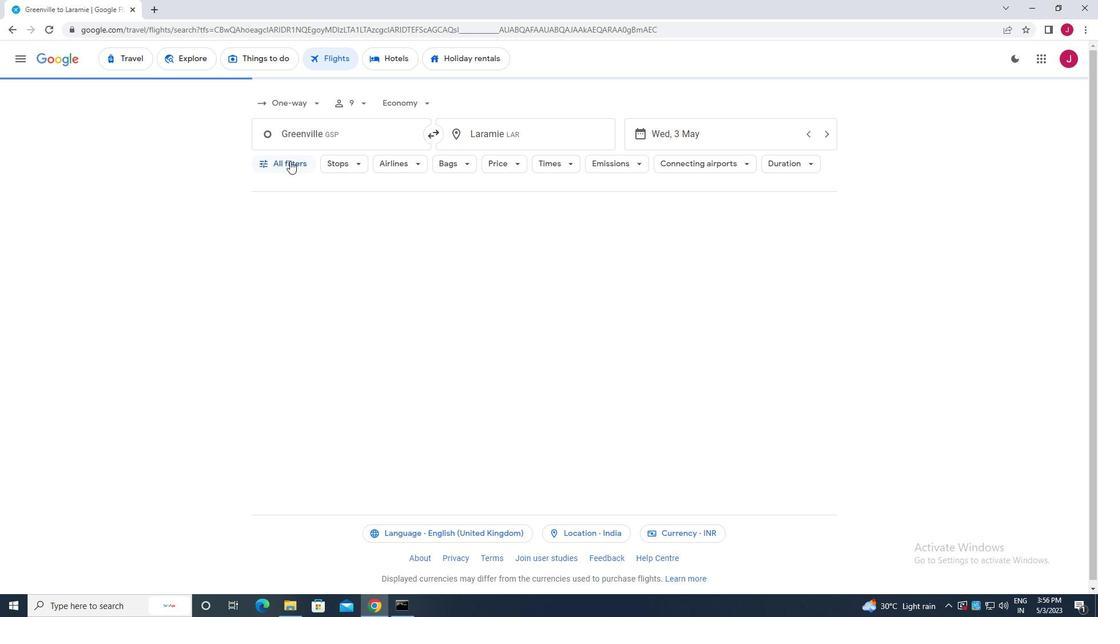 
Action: Mouse moved to (353, 255)
Screenshot: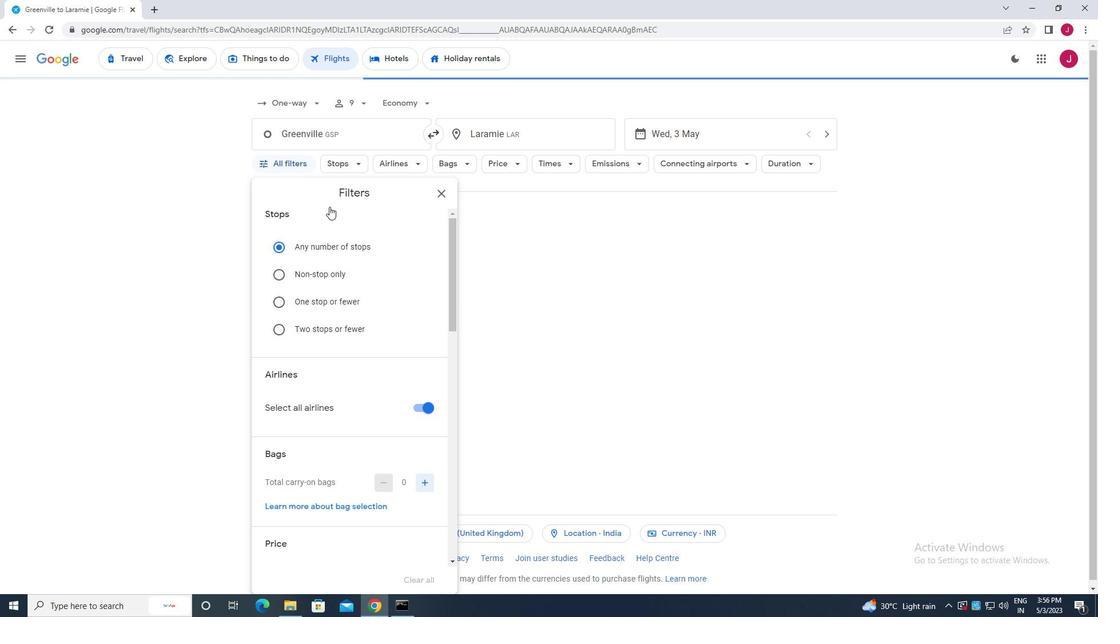 
Action: Mouse scrolled (353, 255) with delta (0, 0)
Screenshot: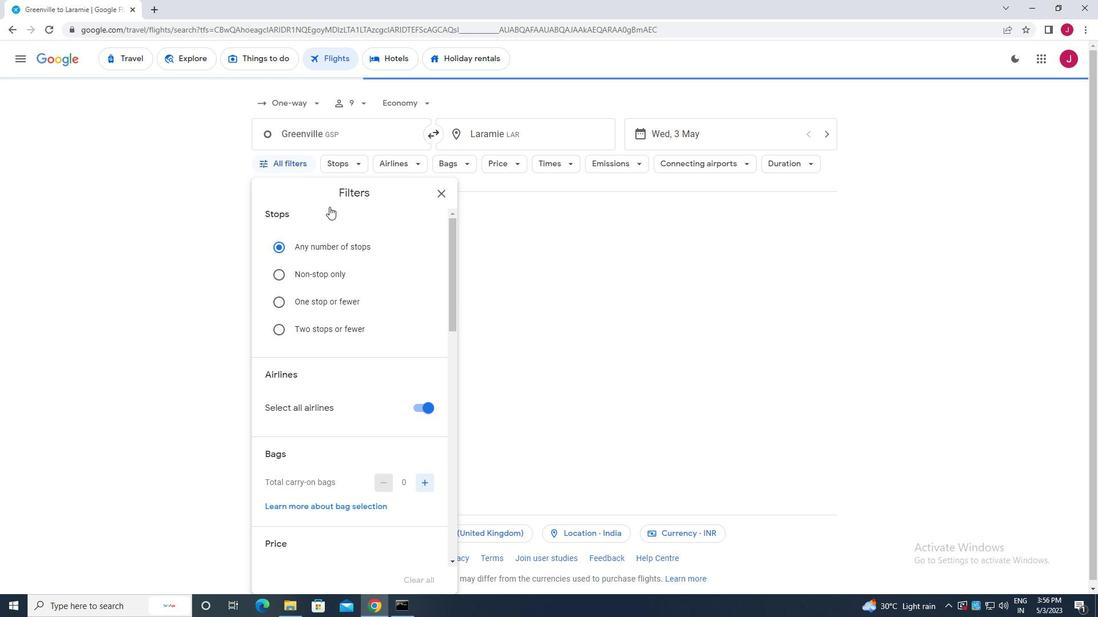 
Action: Mouse scrolled (353, 255) with delta (0, 0)
Screenshot: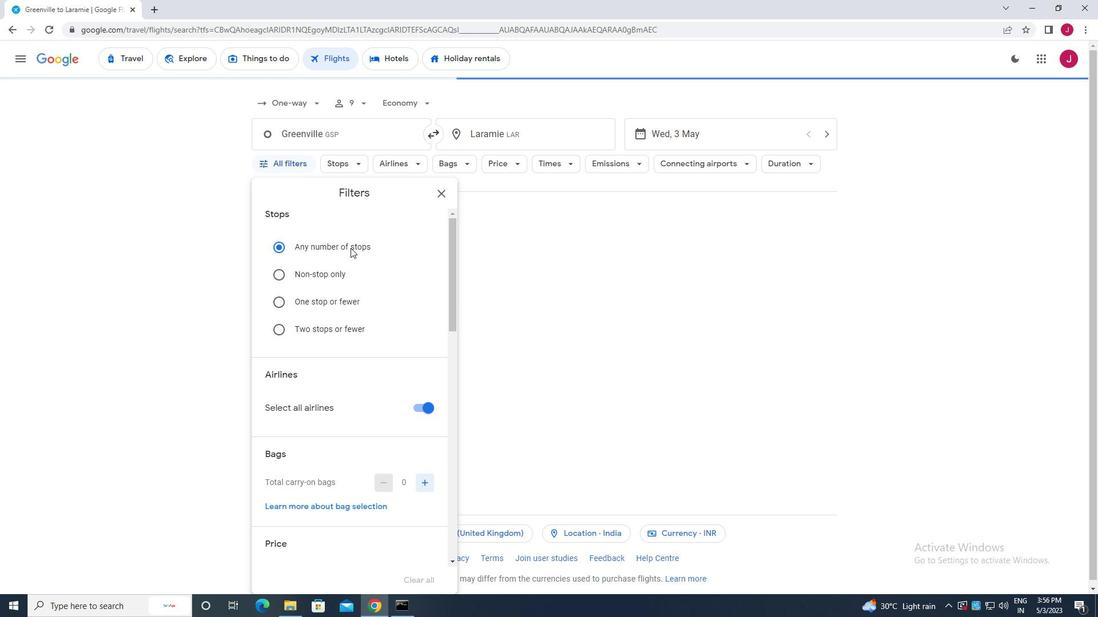 
Action: Mouse scrolled (353, 255) with delta (0, 0)
Screenshot: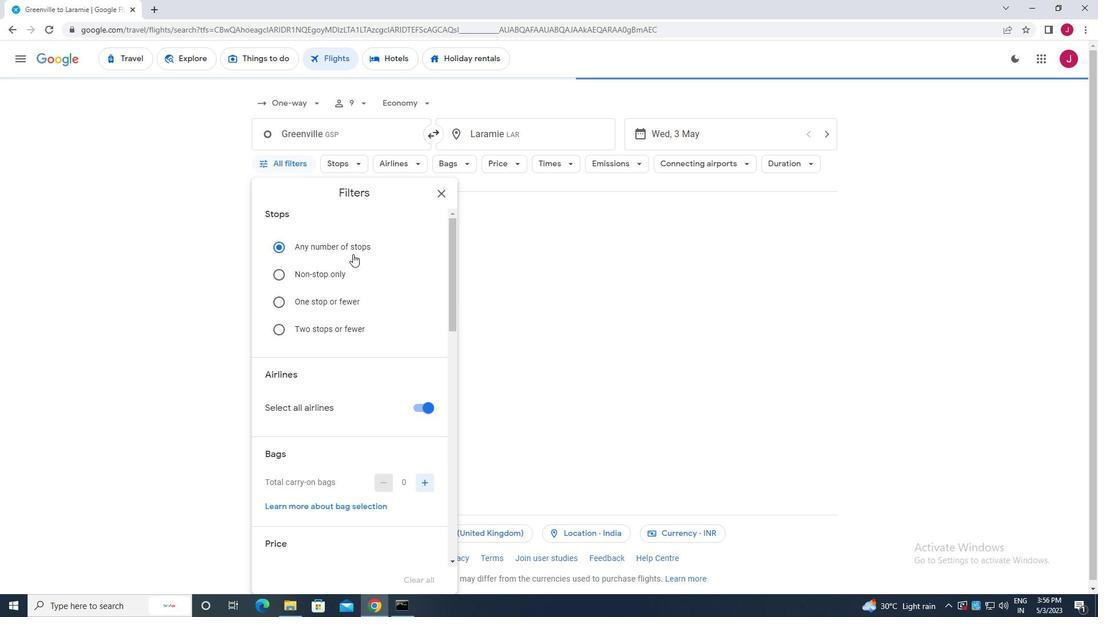 
Action: Mouse moved to (417, 238)
Screenshot: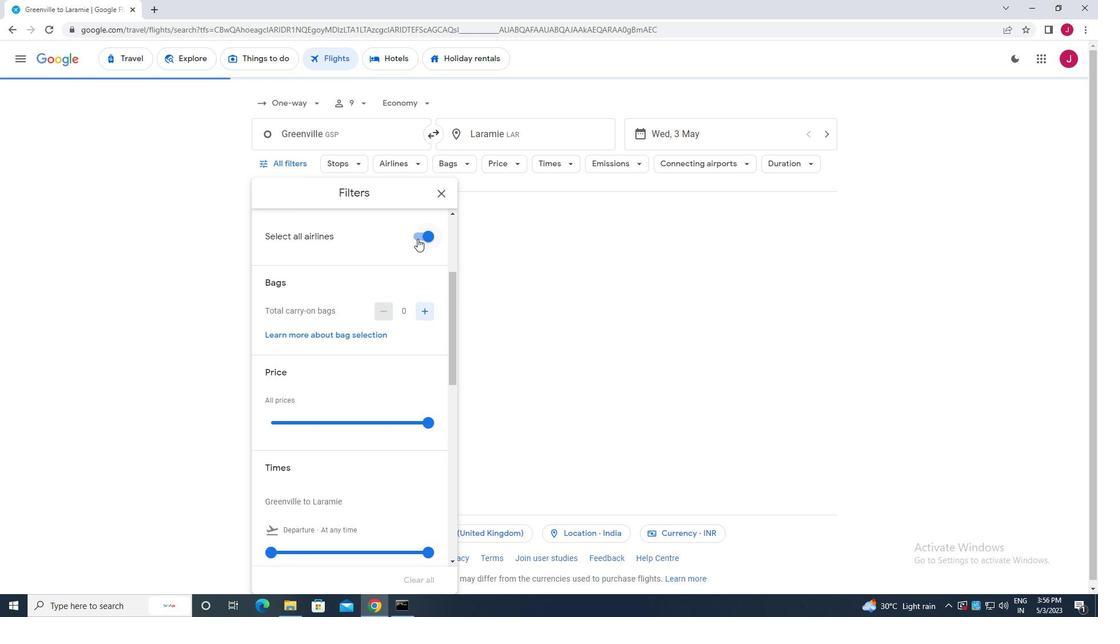 
Action: Mouse pressed left at (417, 238)
Screenshot: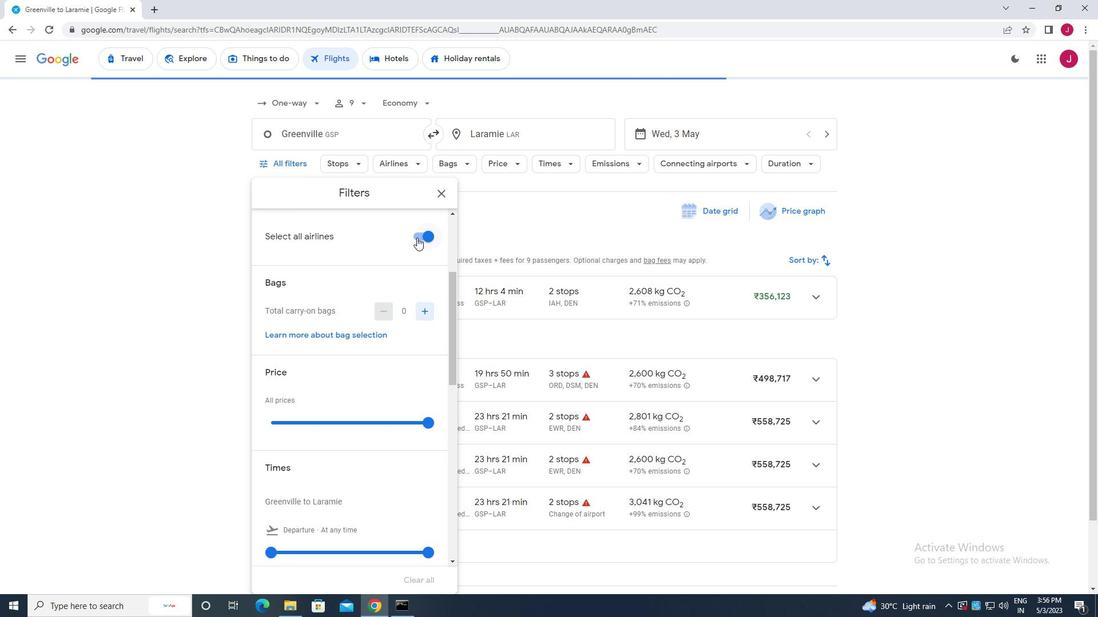 
Action: Mouse moved to (327, 287)
Screenshot: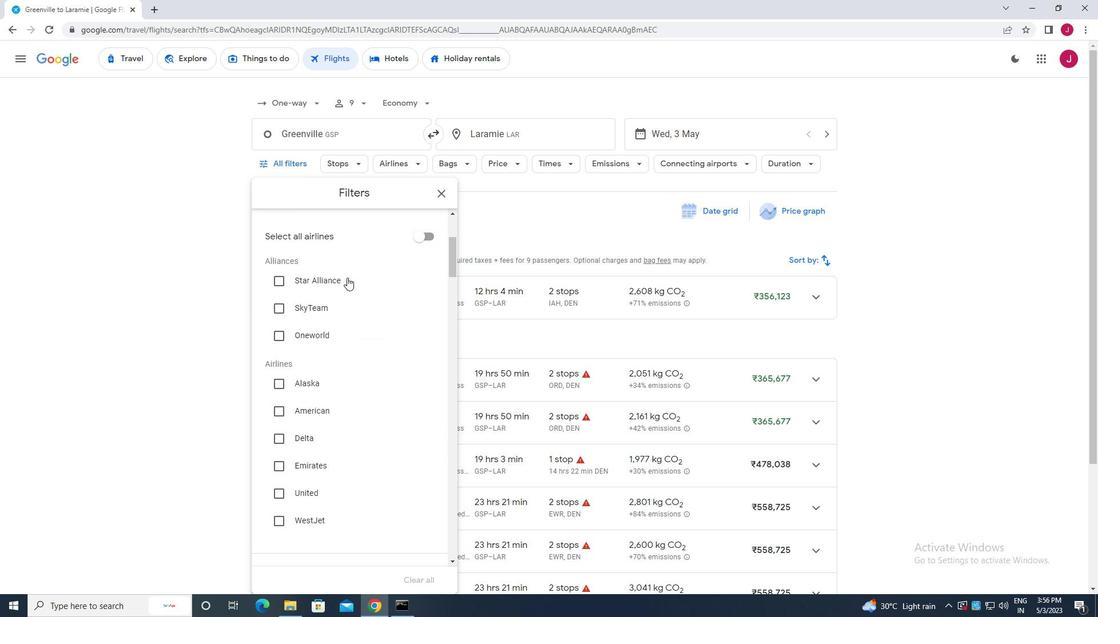 
Action: Mouse scrolled (327, 286) with delta (0, 0)
Screenshot: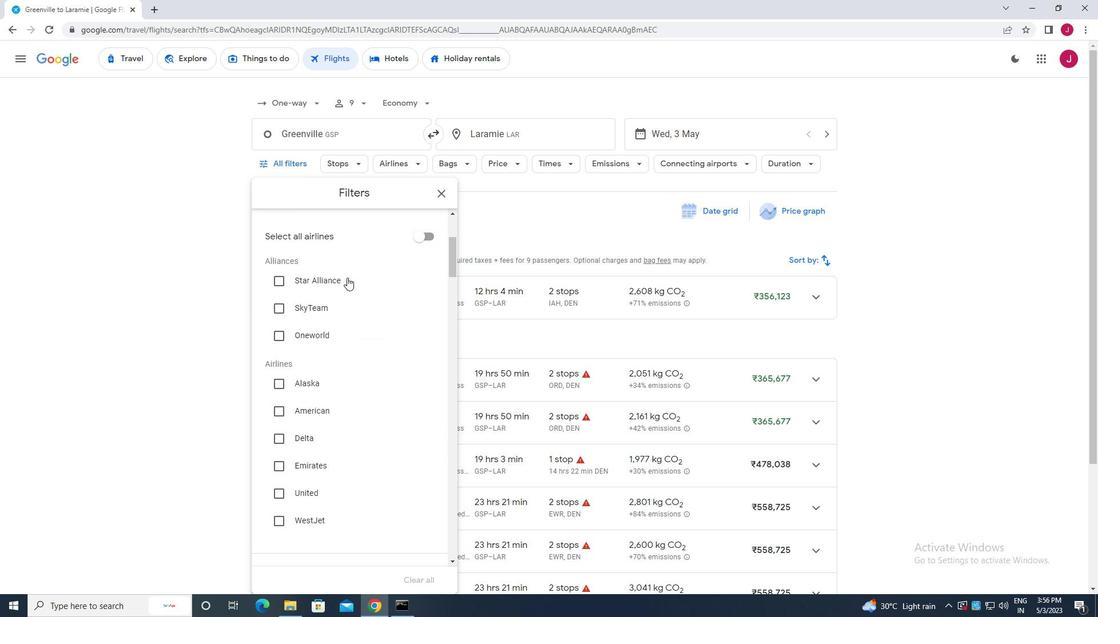 
Action: Mouse moved to (326, 288)
Screenshot: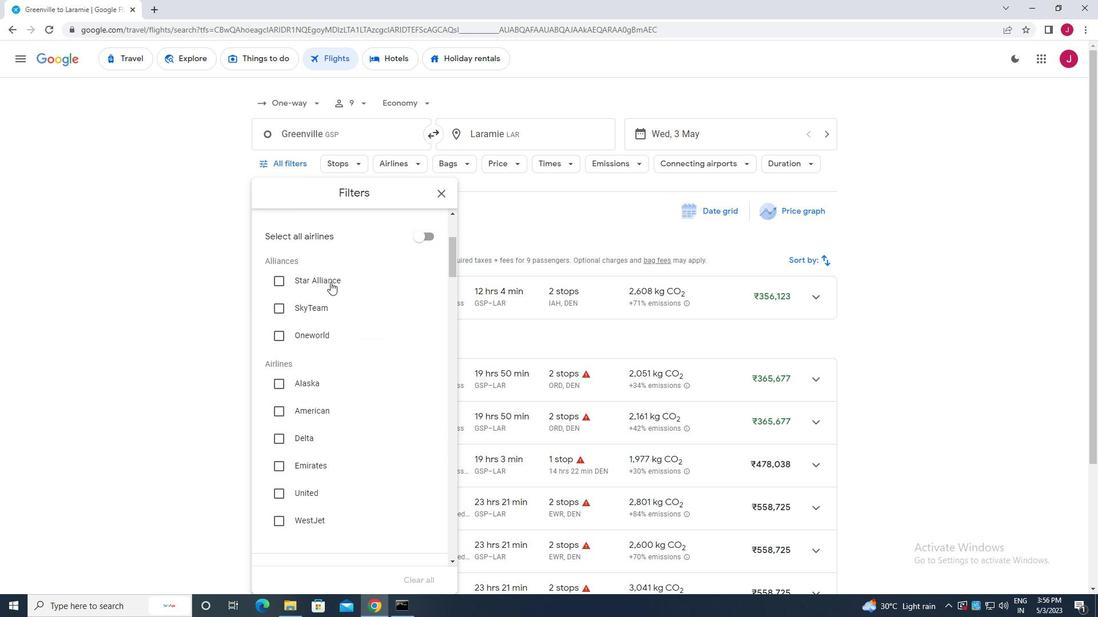 
Action: Mouse scrolled (326, 288) with delta (0, 0)
Screenshot: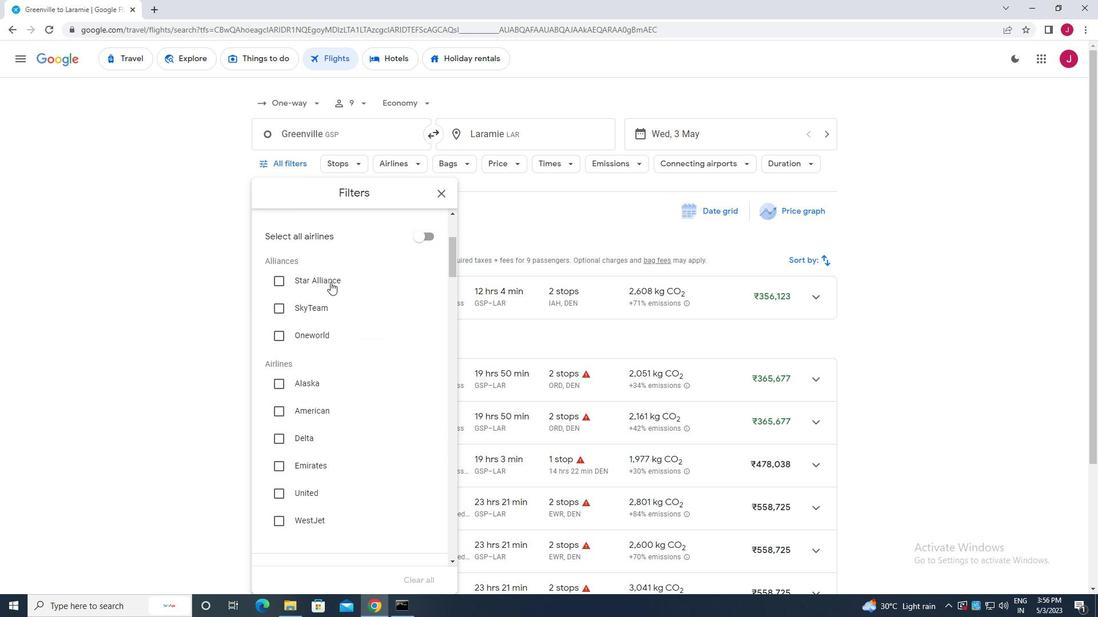 
Action: Mouse moved to (326, 290)
Screenshot: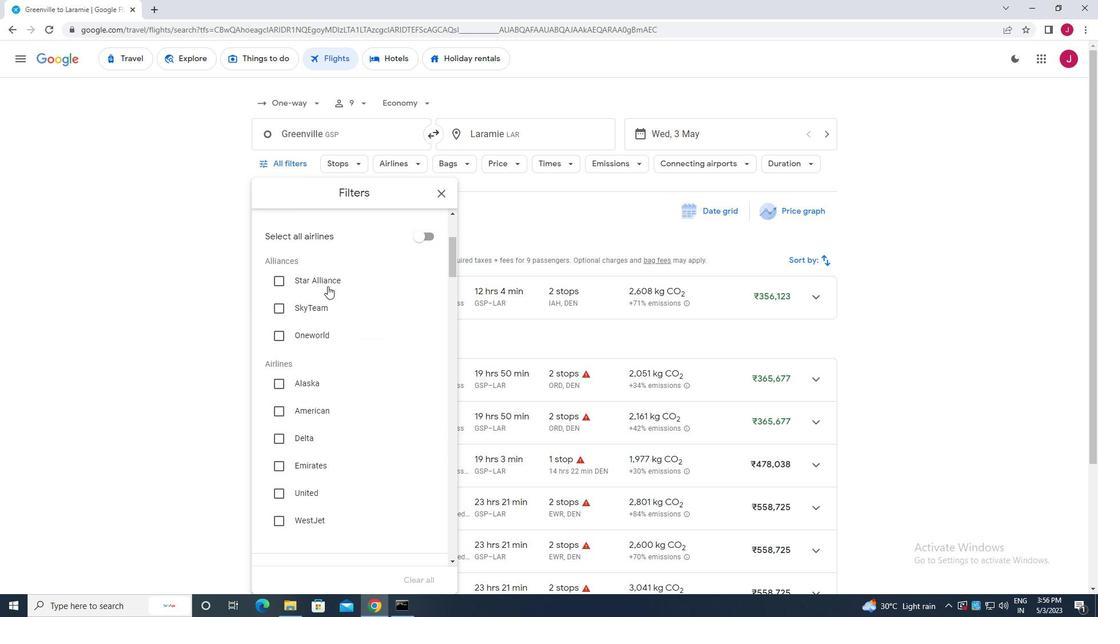 
Action: Mouse scrolled (326, 290) with delta (0, 0)
Screenshot: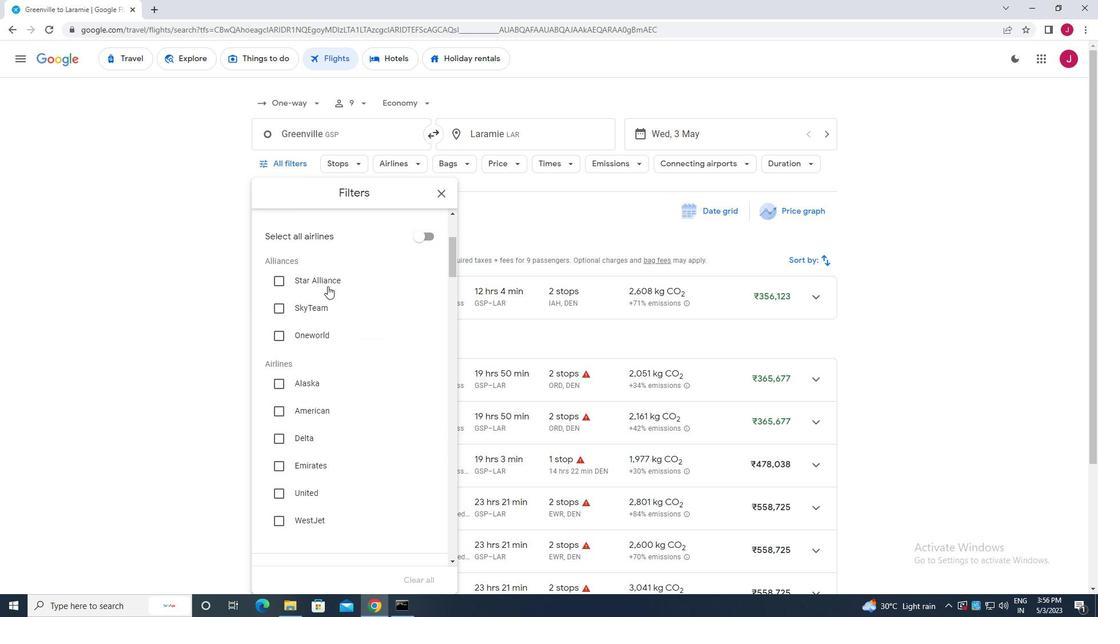 
Action: Mouse moved to (280, 350)
Screenshot: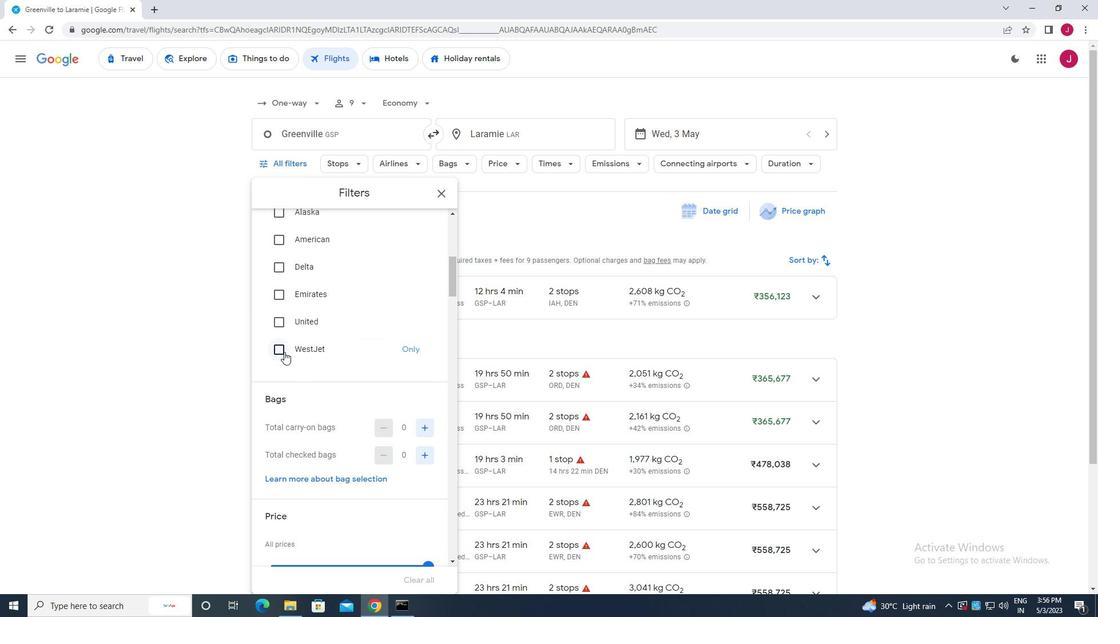 
Action: Mouse pressed left at (280, 350)
Screenshot: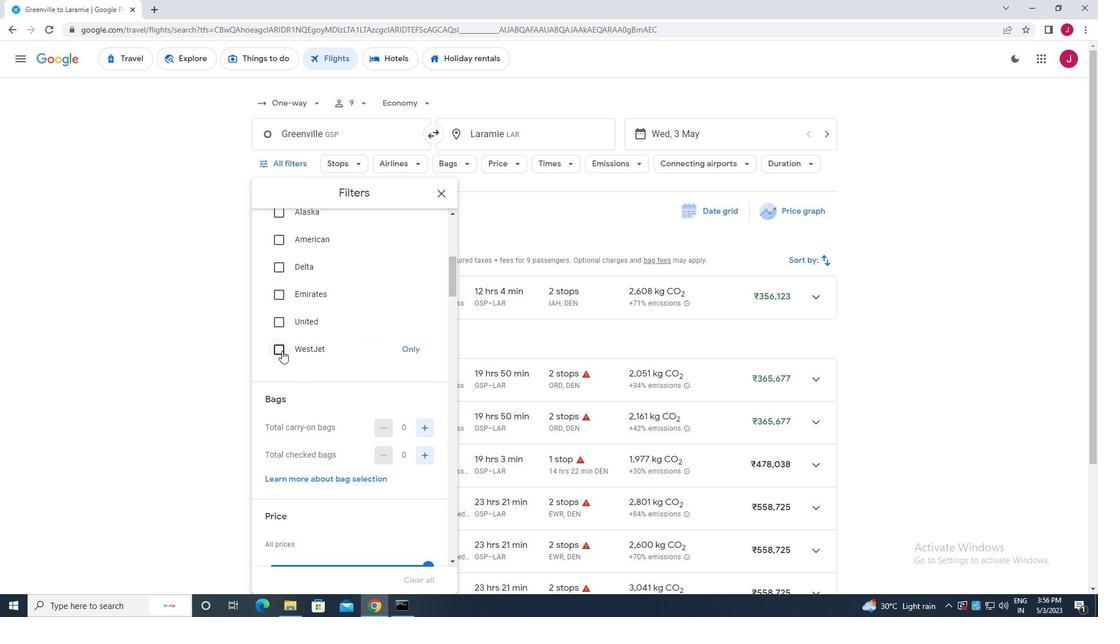 
Action: Mouse moved to (347, 345)
Screenshot: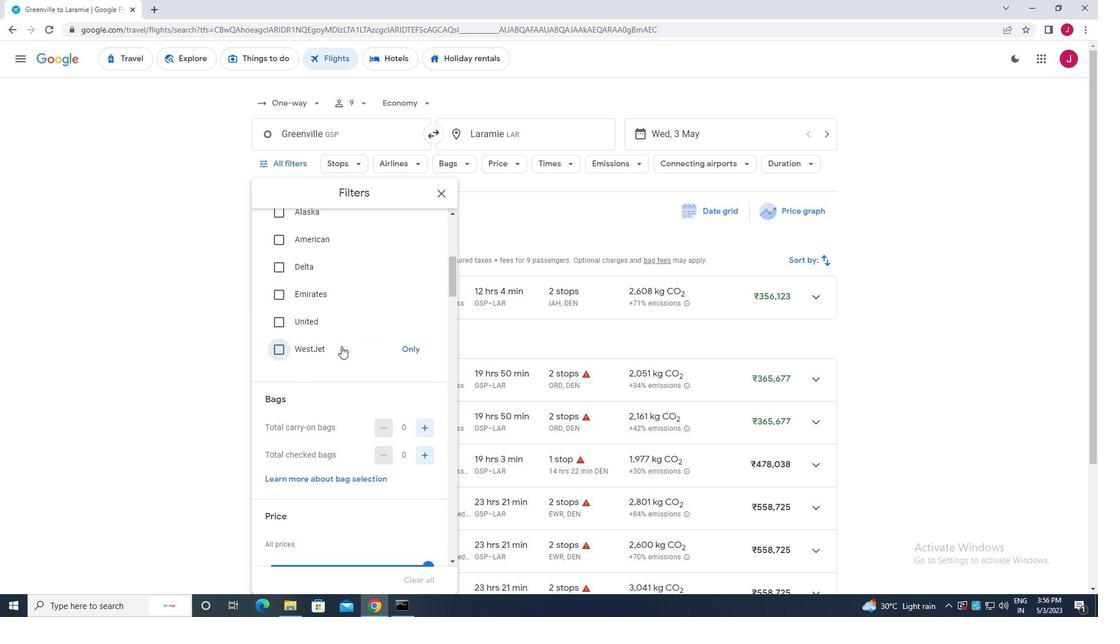 
Action: Mouse scrolled (347, 345) with delta (0, 0)
Screenshot: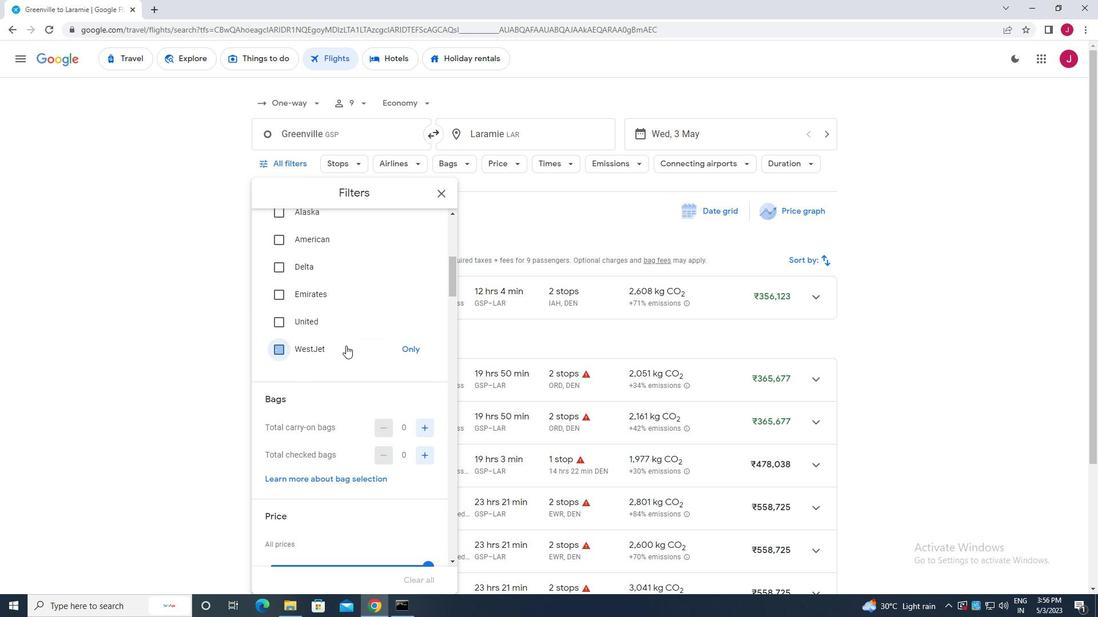 
Action: Mouse scrolled (347, 345) with delta (0, 0)
Screenshot: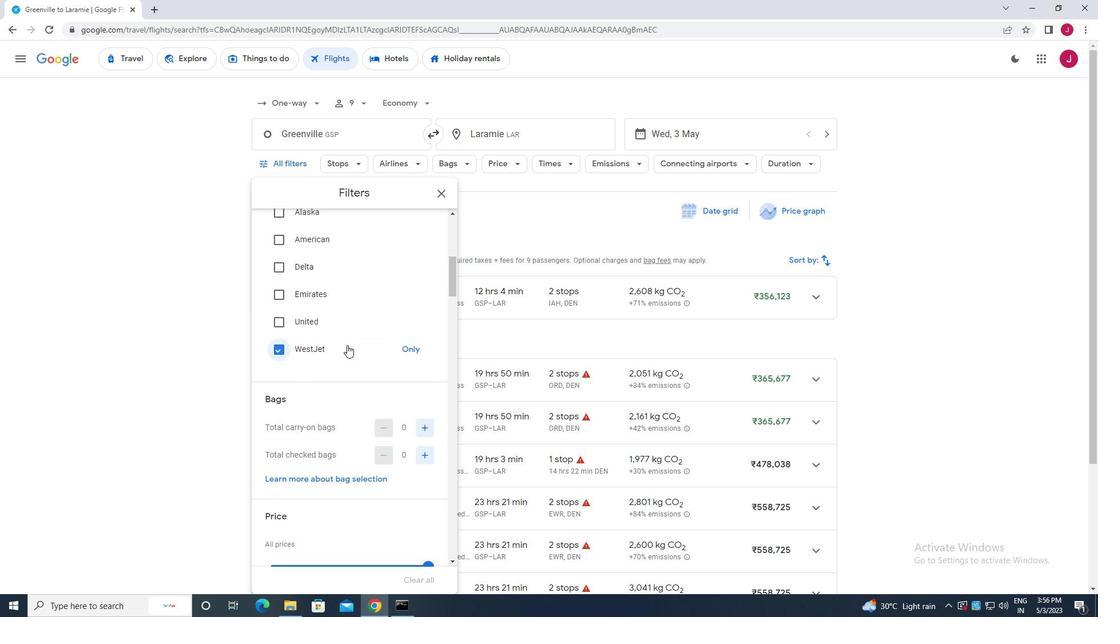 
Action: Mouse moved to (425, 345)
Screenshot: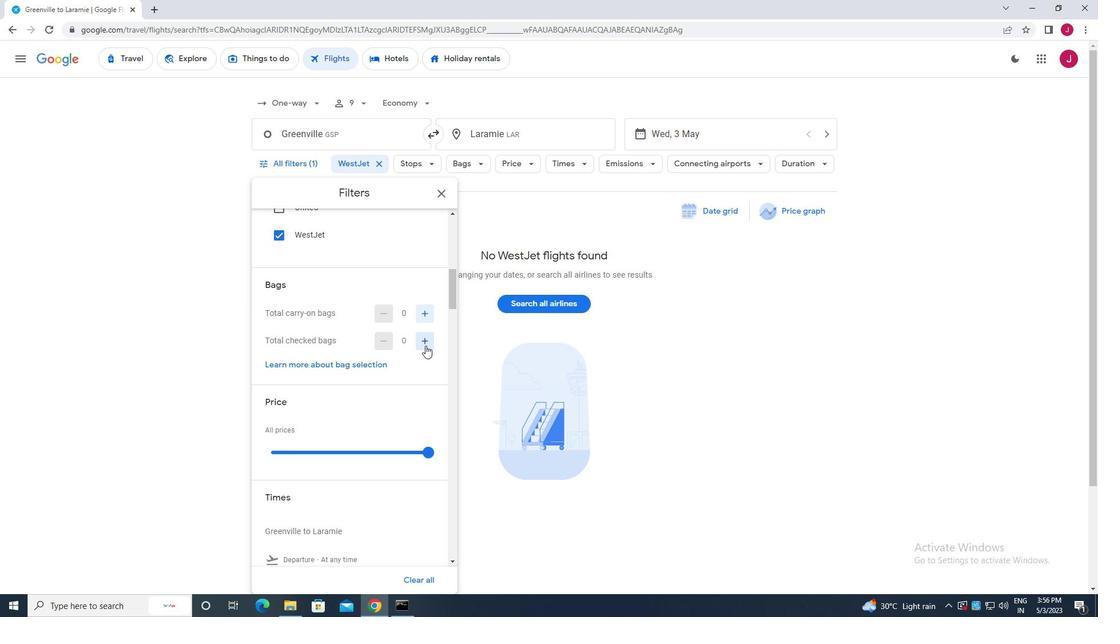 
Action: Mouse pressed left at (425, 345)
Screenshot: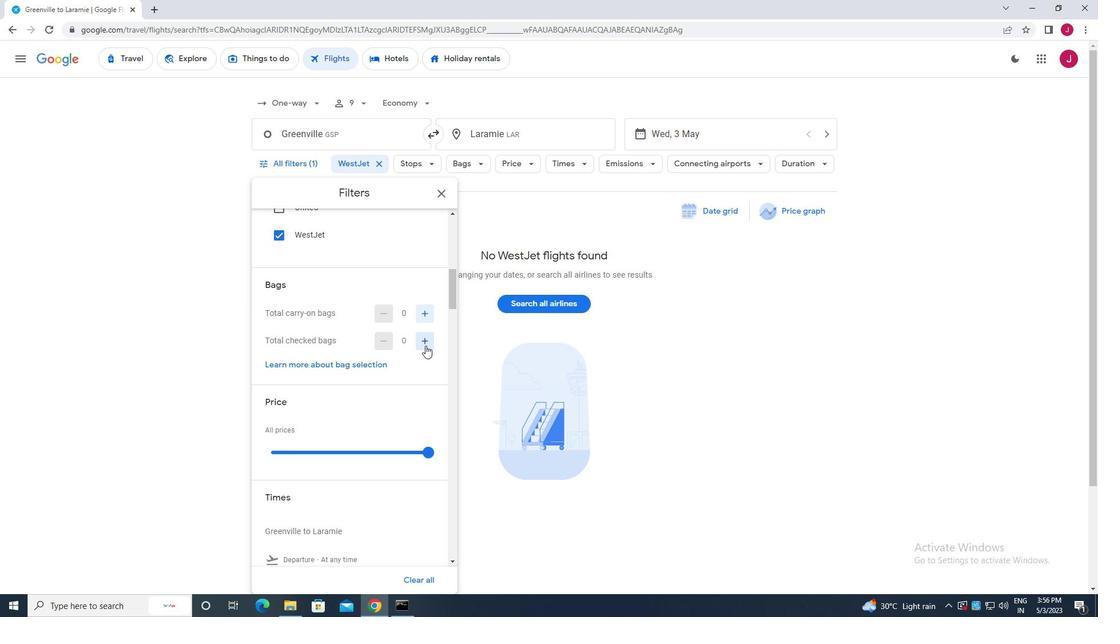 
Action: Mouse pressed left at (425, 345)
Screenshot: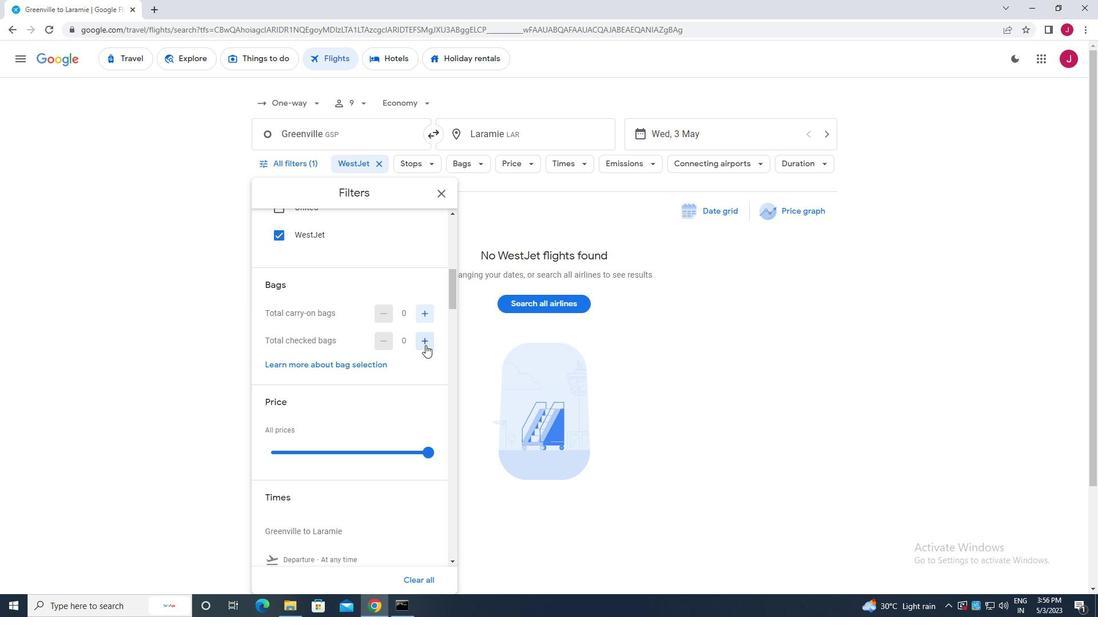 
Action: Mouse moved to (425, 345)
Screenshot: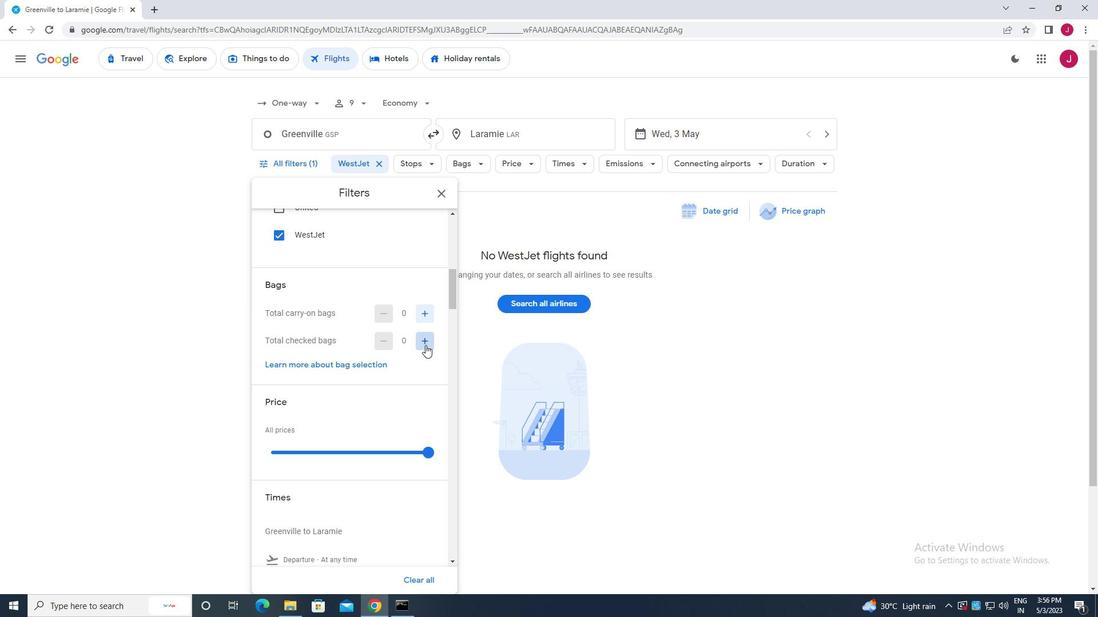 
Action: Mouse pressed left at (425, 345)
Screenshot: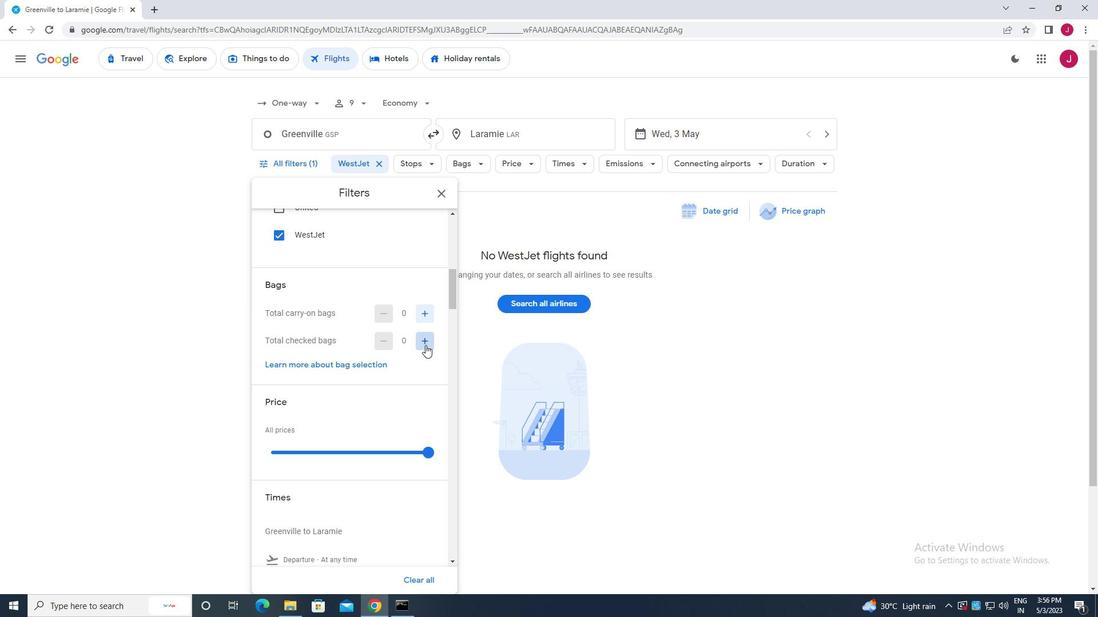 
Action: Mouse moved to (425, 345)
Screenshot: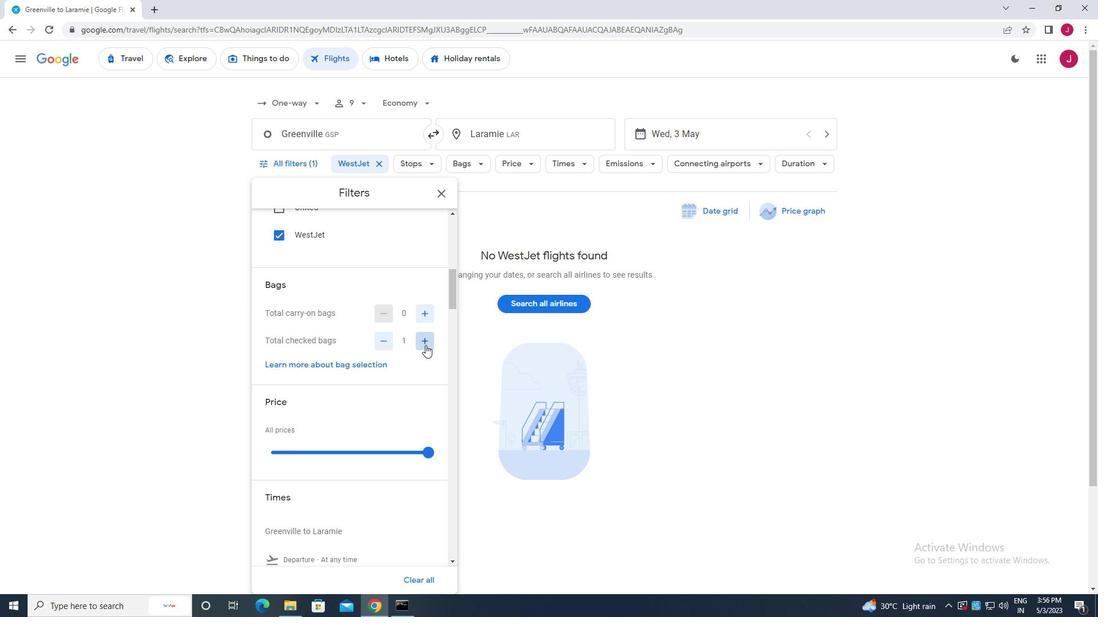 
Action: Mouse pressed left at (425, 345)
Screenshot: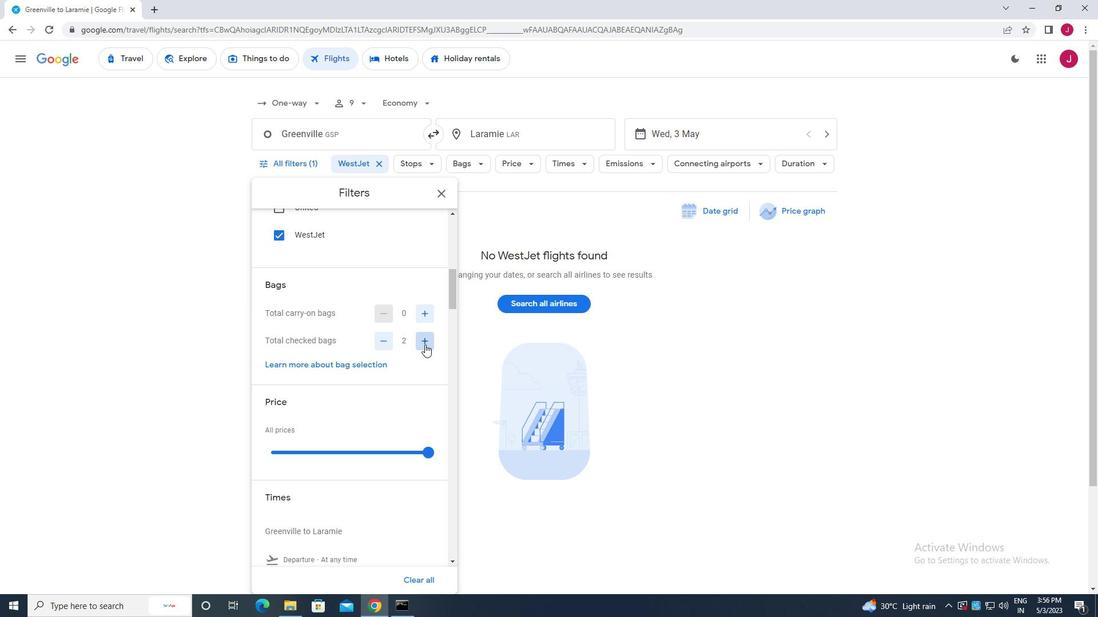 
Action: Mouse pressed left at (425, 345)
Screenshot: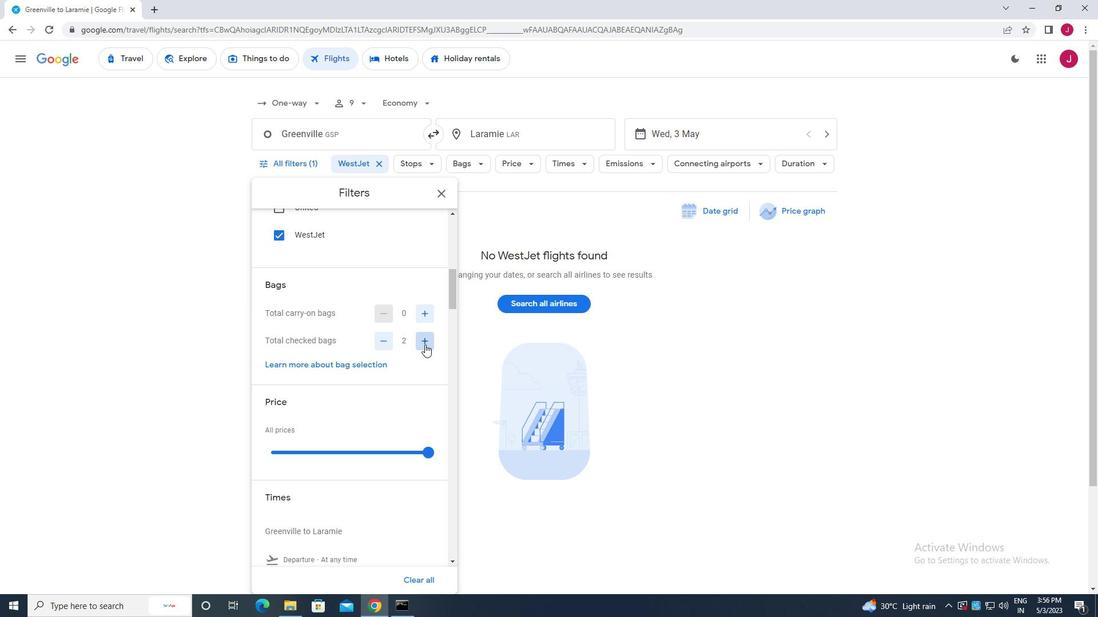 
Action: Mouse pressed left at (425, 345)
Screenshot: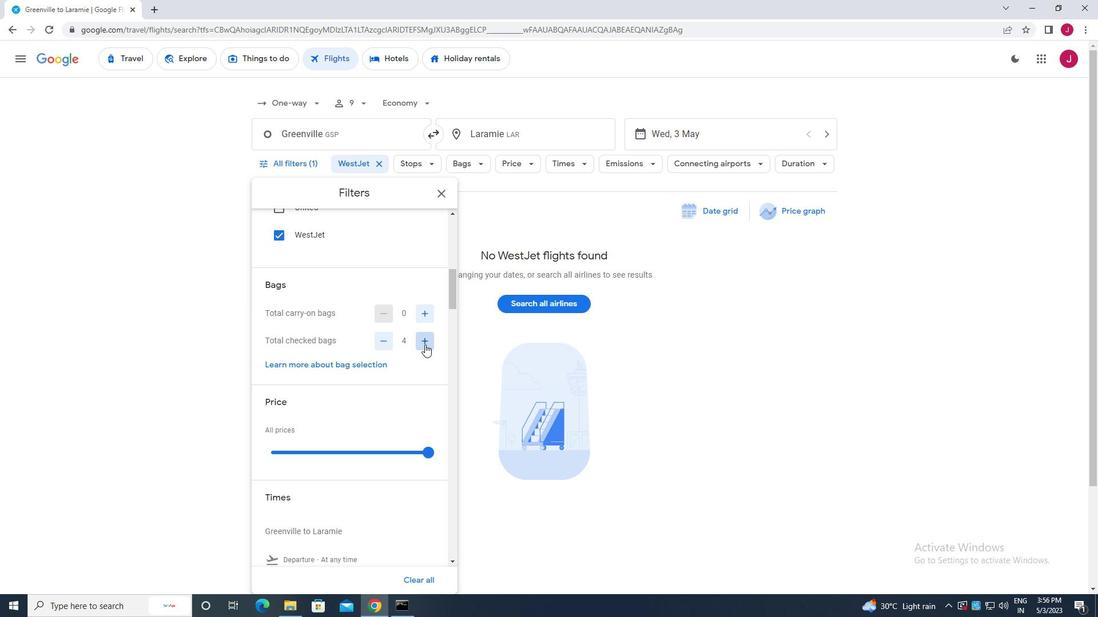 
Action: Mouse pressed left at (425, 345)
Screenshot: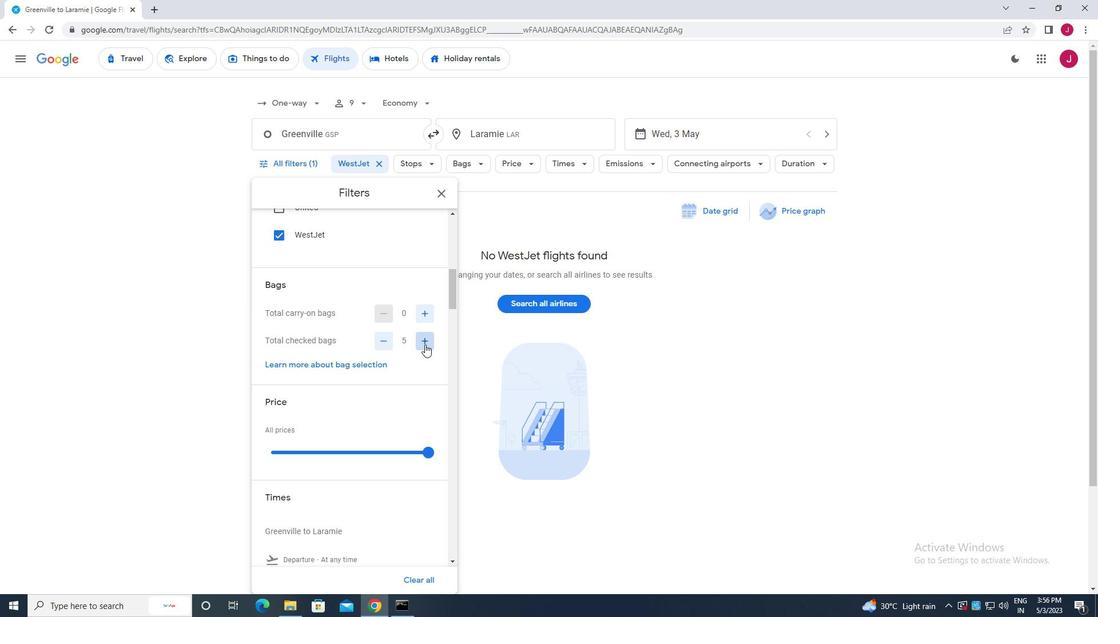 
Action: Mouse pressed left at (425, 345)
Screenshot: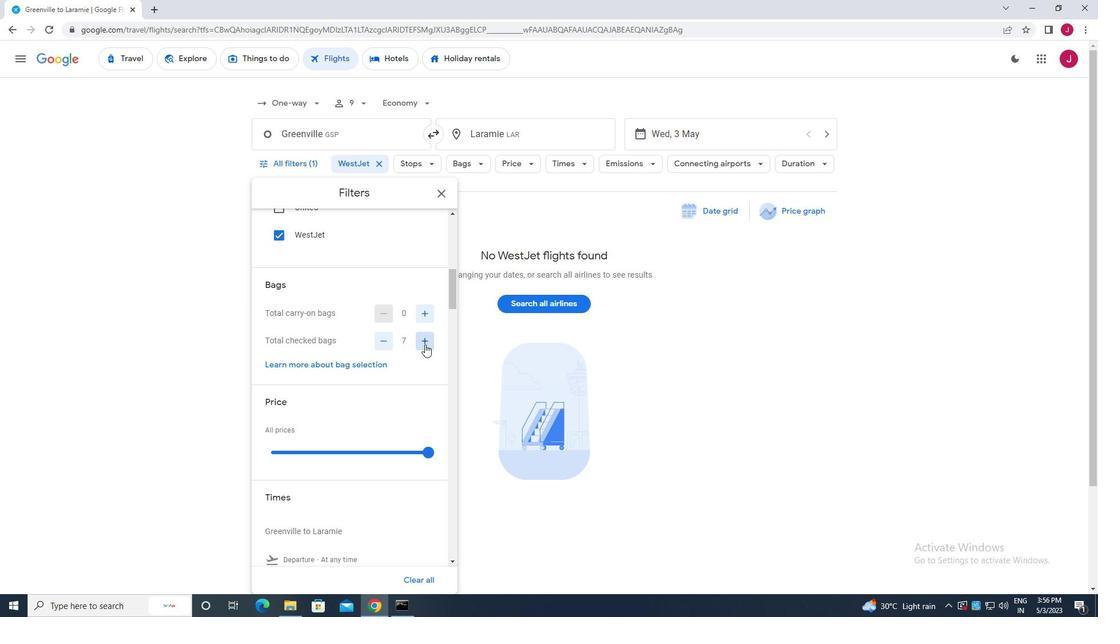
Action: Mouse pressed left at (425, 345)
Screenshot: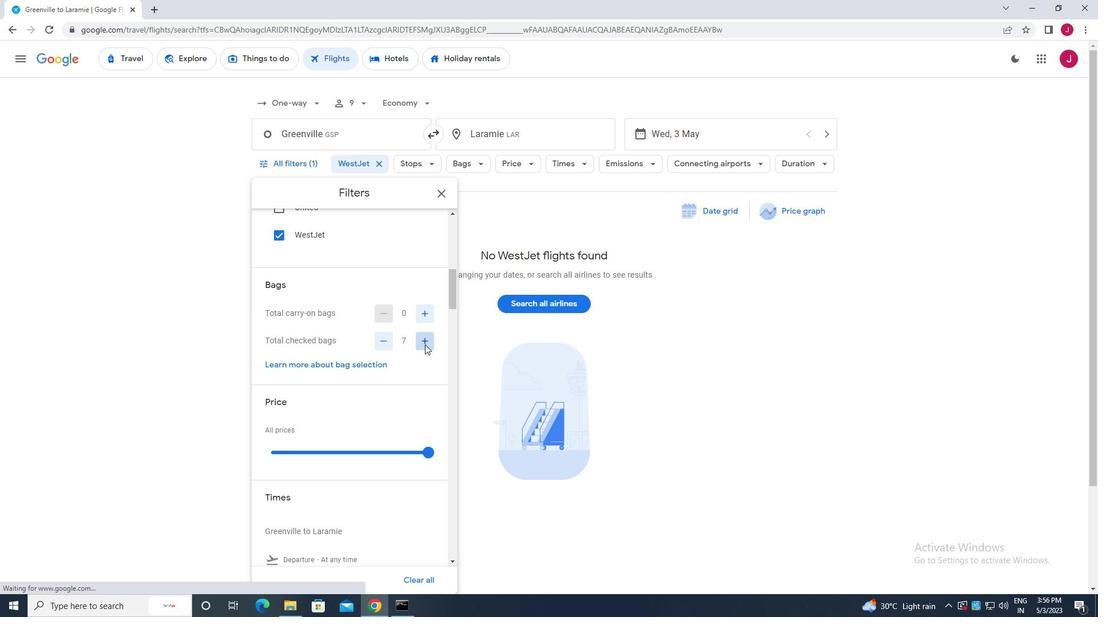 
Action: Mouse moved to (429, 453)
Screenshot: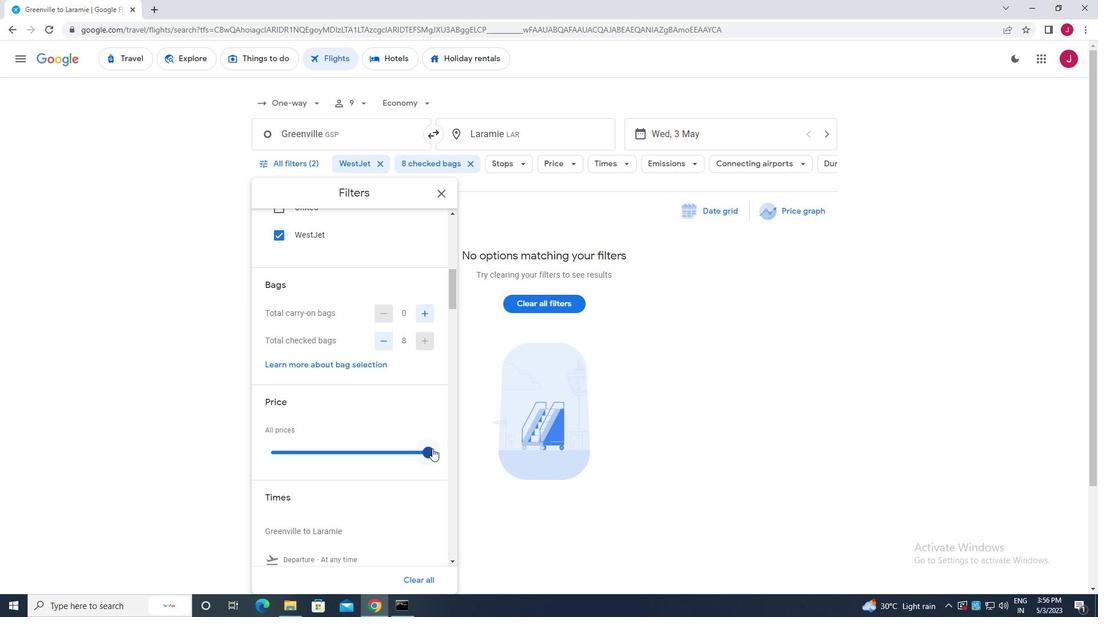 
Action: Mouse pressed left at (429, 453)
Screenshot: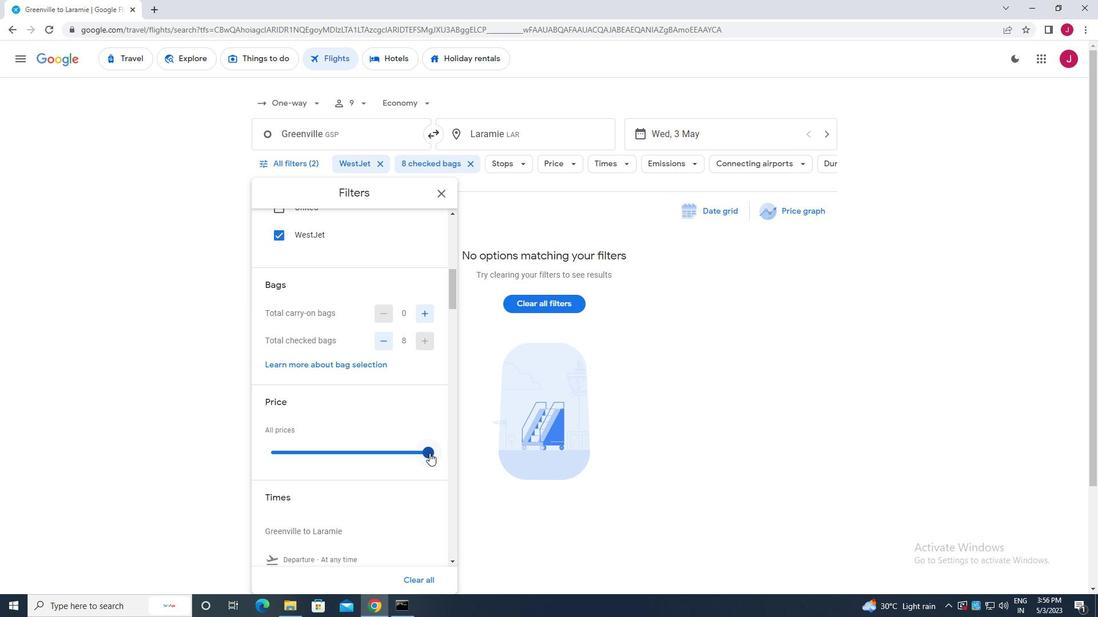 
Action: Mouse moved to (351, 393)
Screenshot: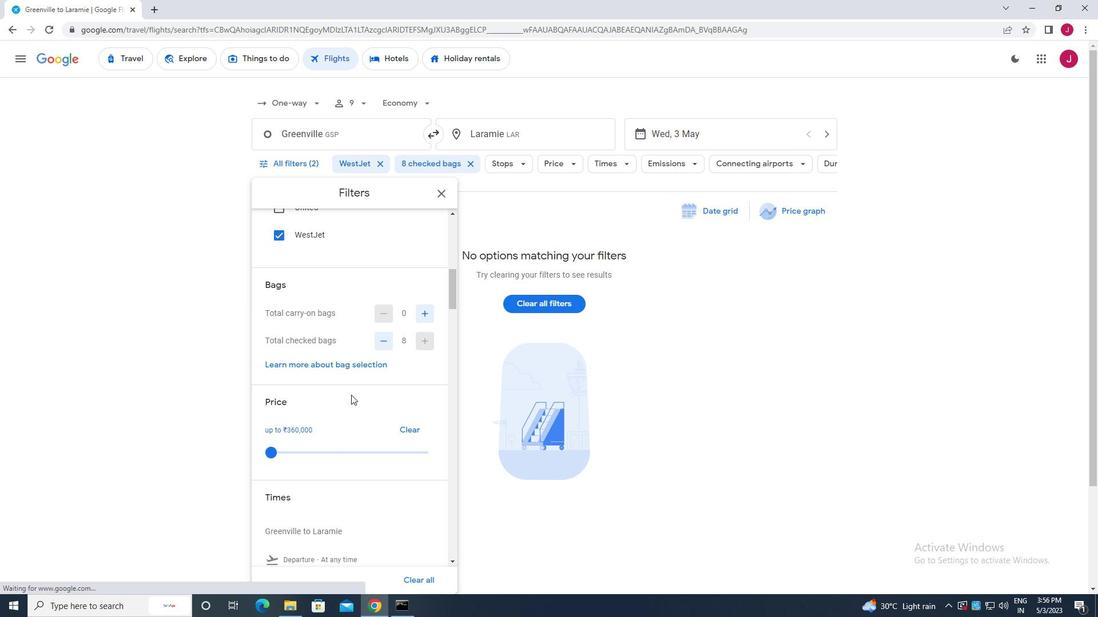 
Action: Mouse scrolled (351, 393) with delta (0, 0)
Screenshot: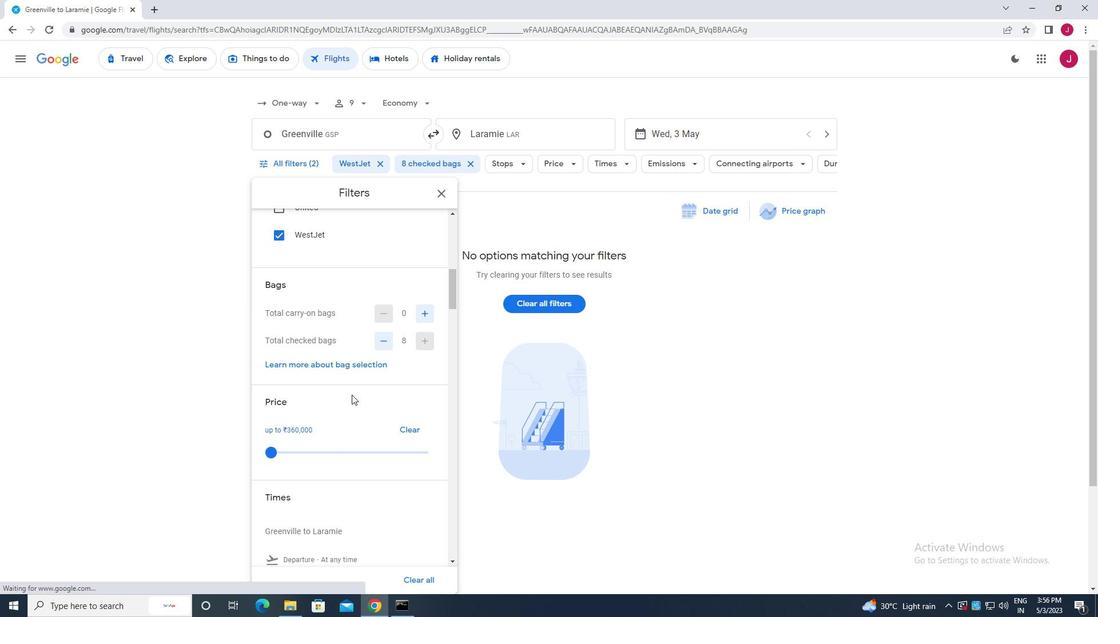 
Action: Mouse scrolled (351, 393) with delta (0, 0)
Screenshot: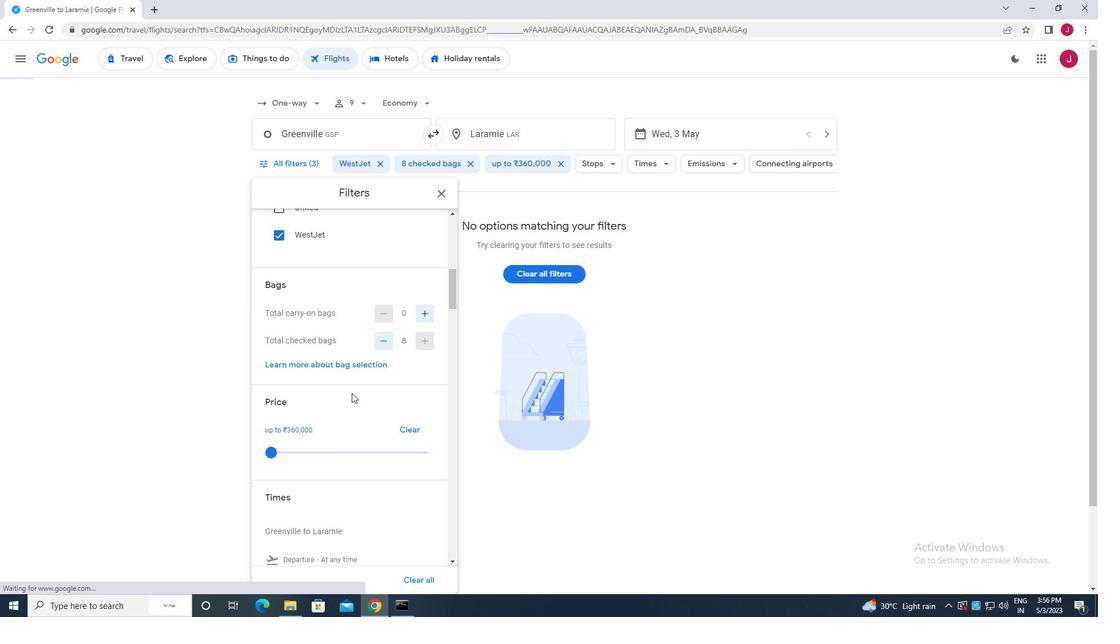 
Action: Mouse scrolled (351, 393) with delta (0, 0)
Screenshot: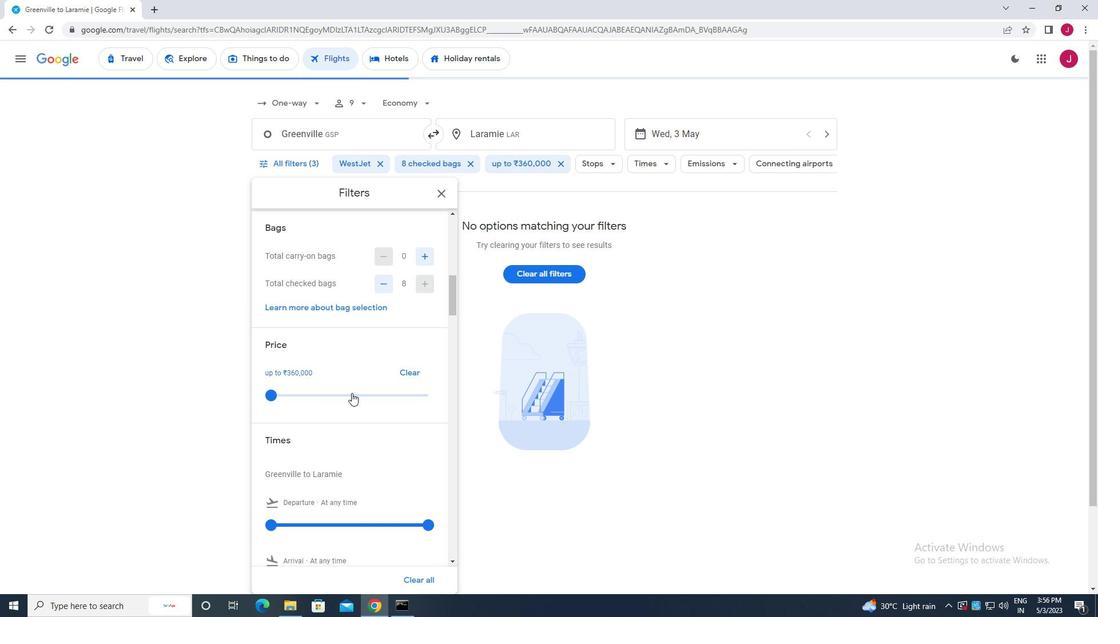 
Action: Mouse moved to (351, 393)
Screenshot: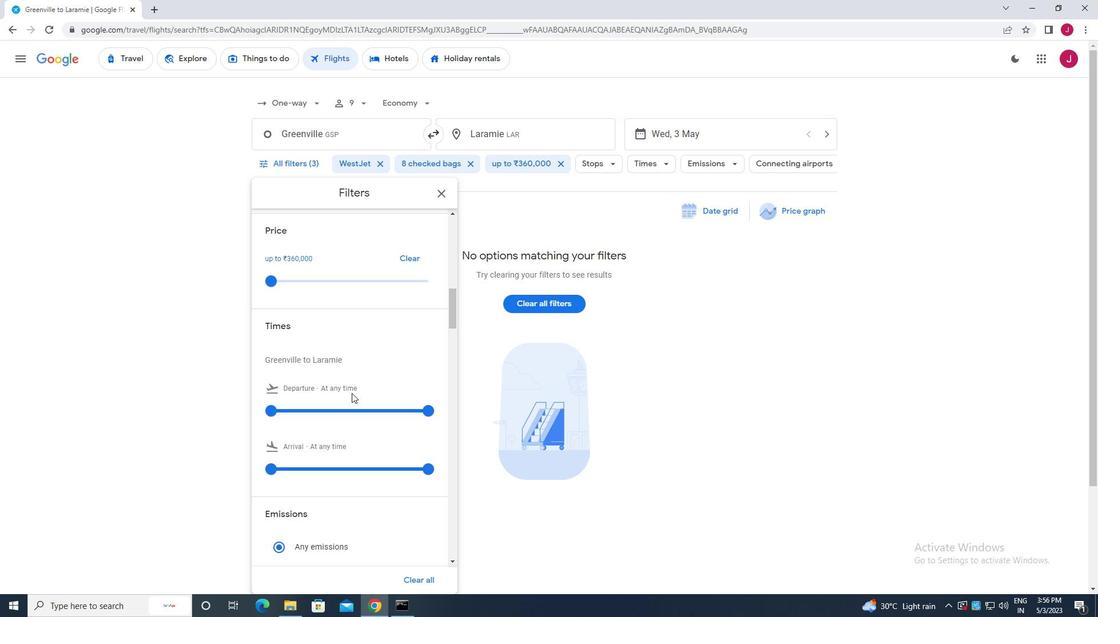 
Action: Mouse scrolled (351, 393) with delta (0, 0)
Screenshot: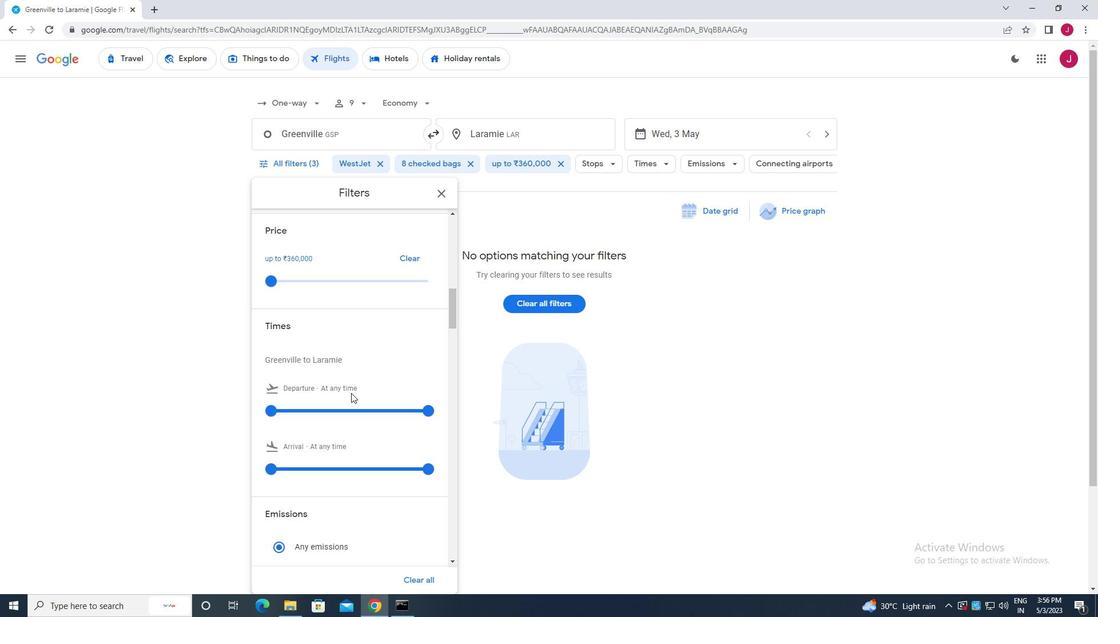 
Action: Mouse moved to (274, 350)
Screenshot: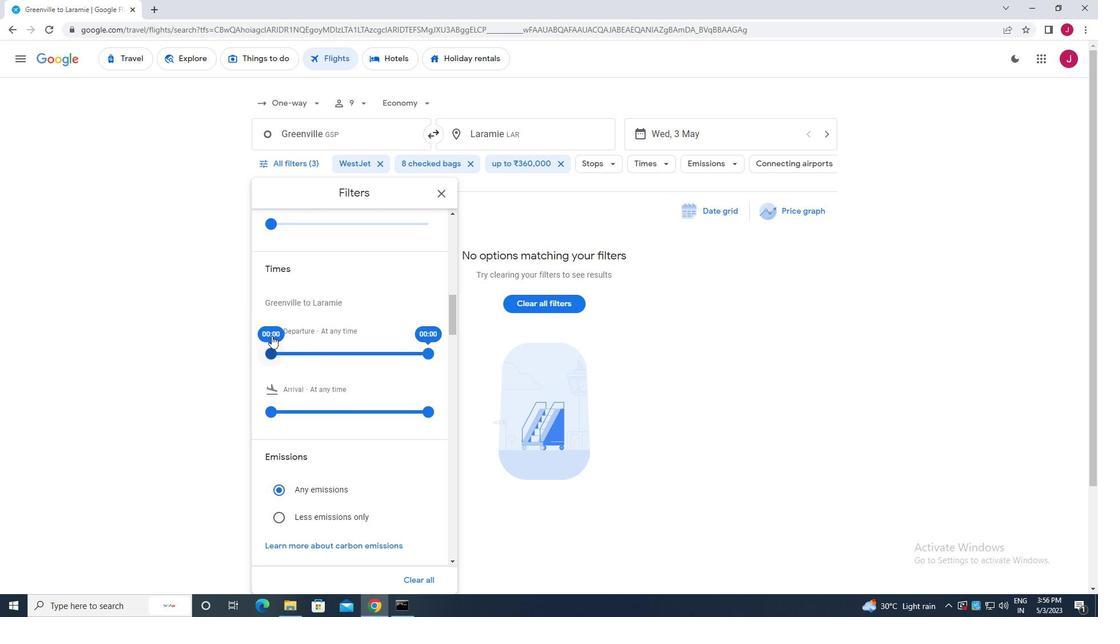 
Action: Mouse pressed left at (274, 350)
Screenshot: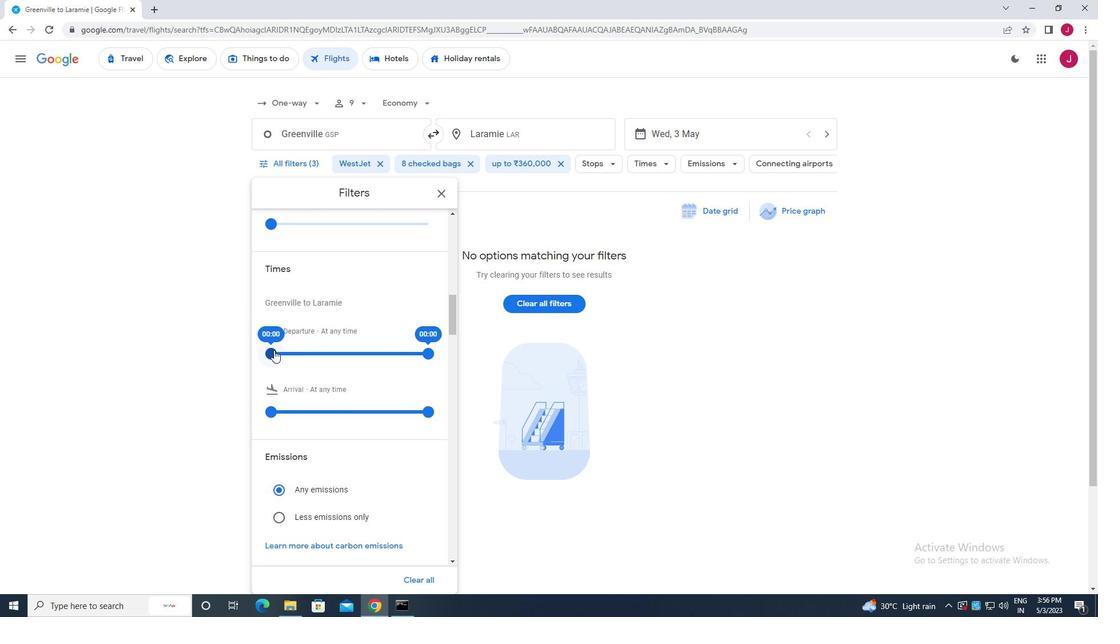 
Action: Mouse moved to (429, 353)
Screenshot: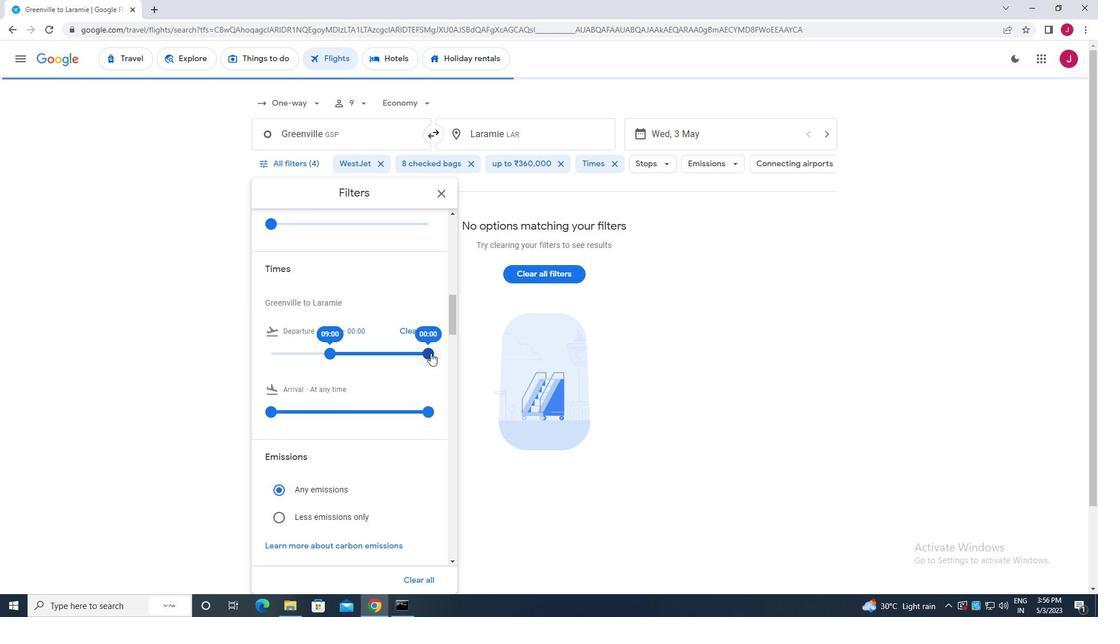 
Action: Mouse pressed left at (429, 353)
Screenshot: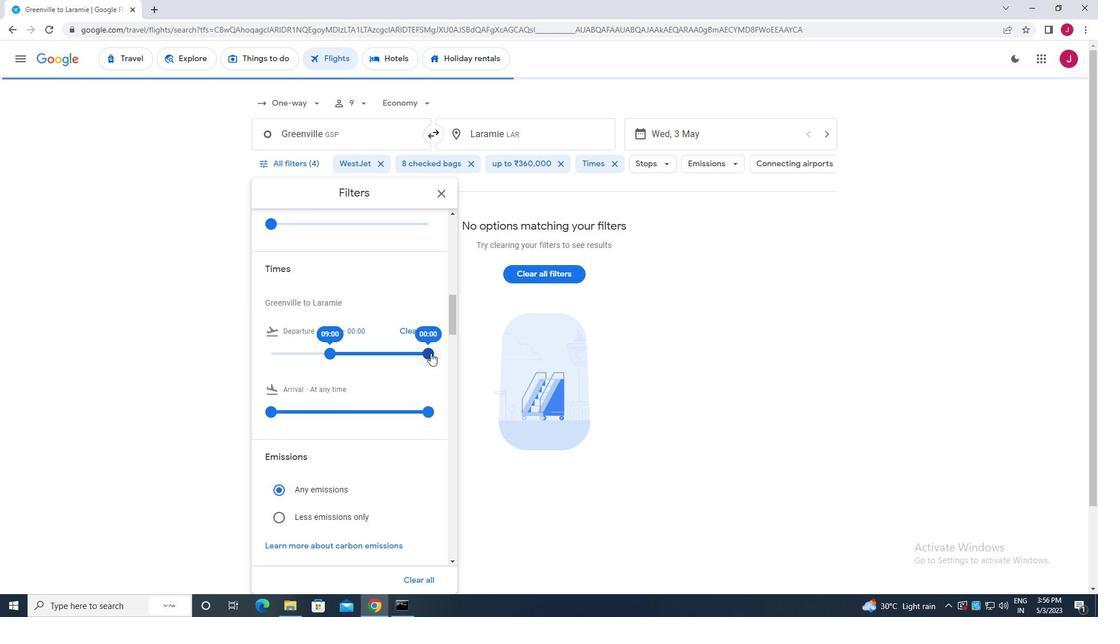
Action: Mouse moved to (441, 192)
Screenshot: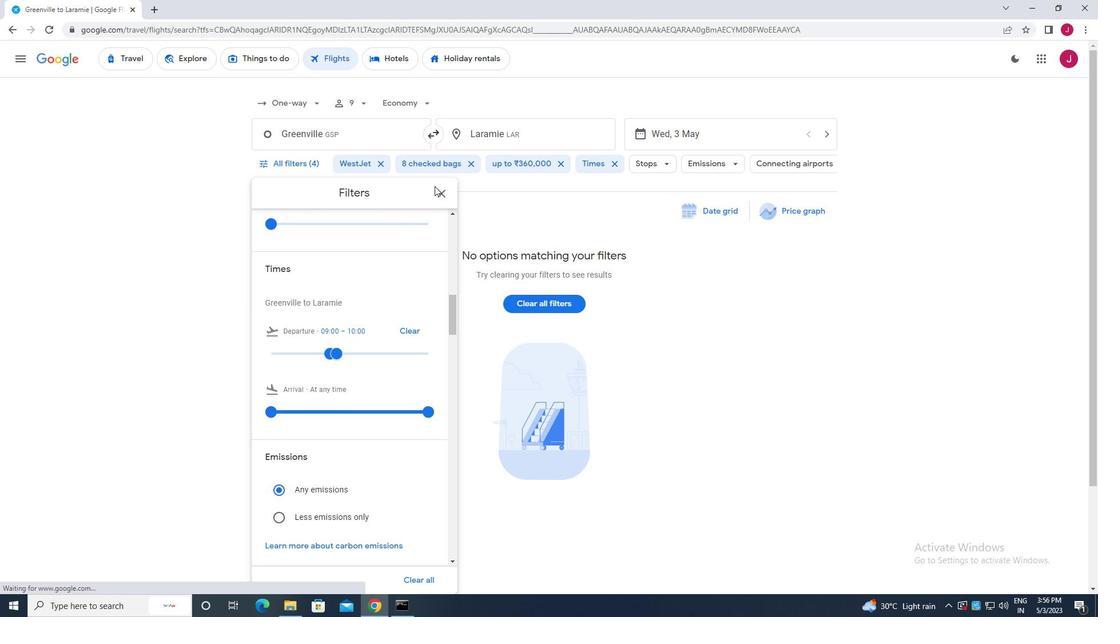 
Action: Mouse pressed left at (441, 192)
Screenshot: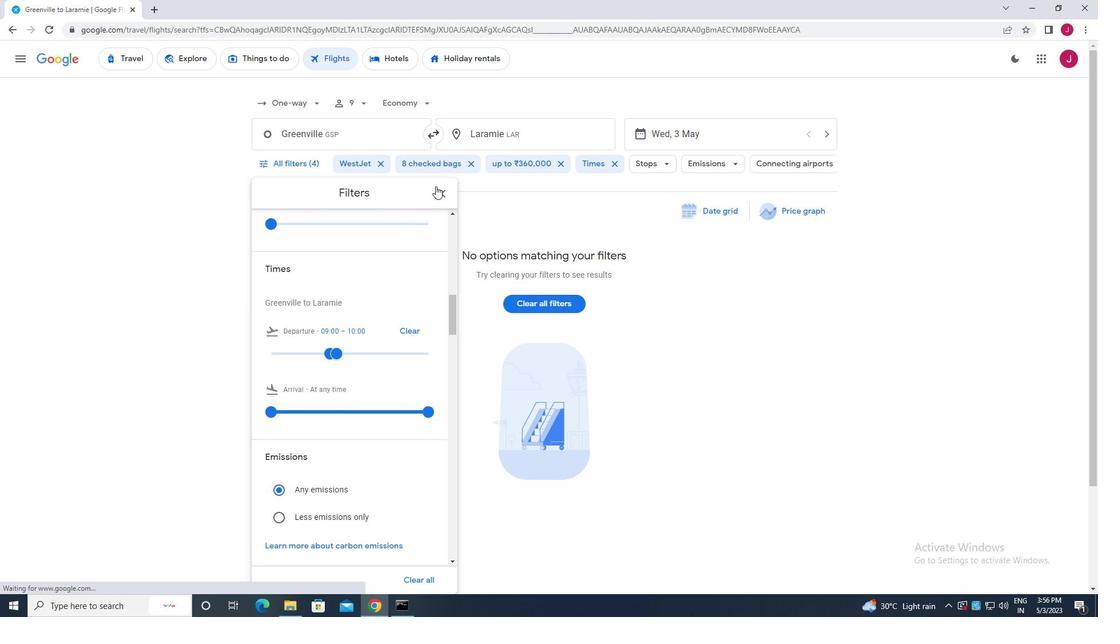
Action: Mouse moved to (436, 193)
Screenshot: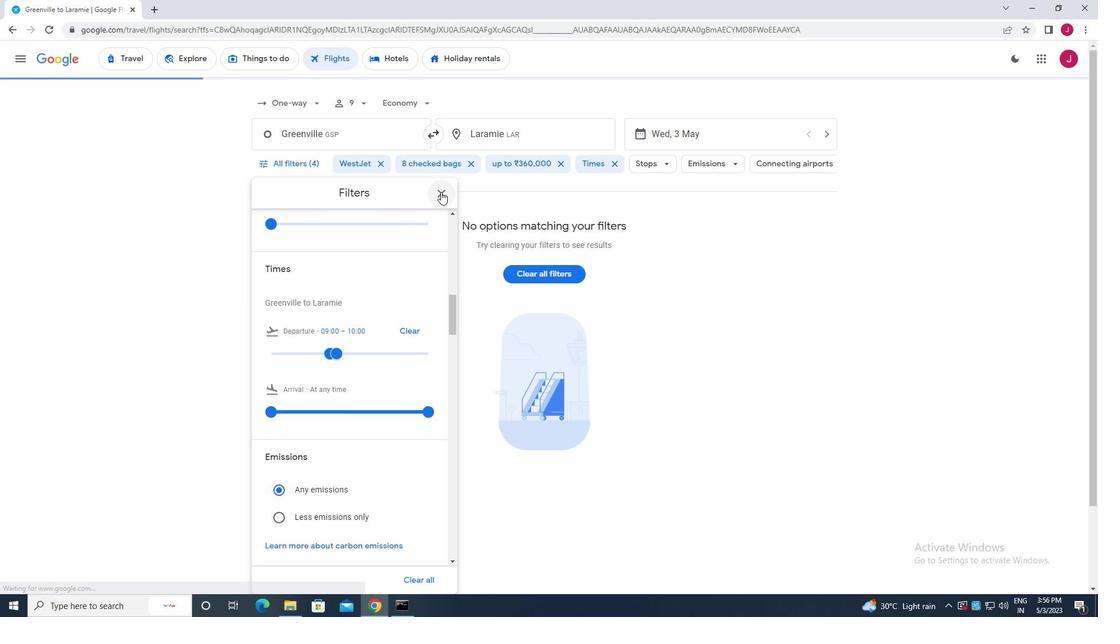 
